 Task: Use the formula "MINA" in spreadsheet "Project portfolio".
Action: Mouse moved to (657, 79)
Screenshot: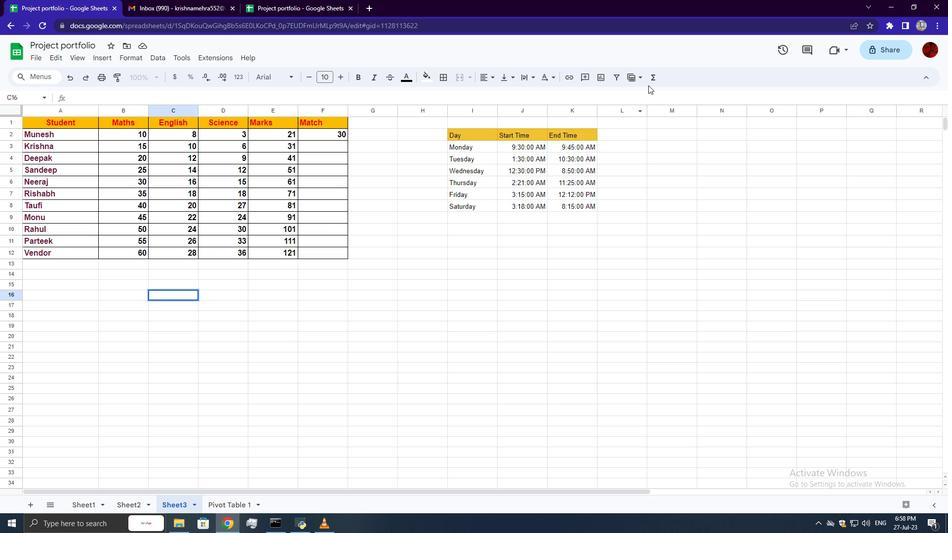 
Action: Mouse pressed left at (657, 79)
Screenshot: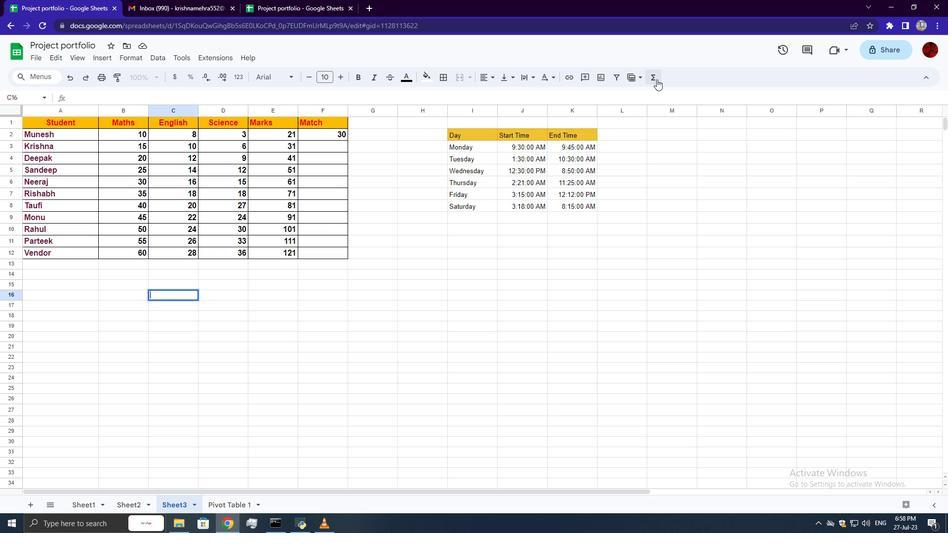 
Action: Mouse moved to (822, 187)
Screenshot: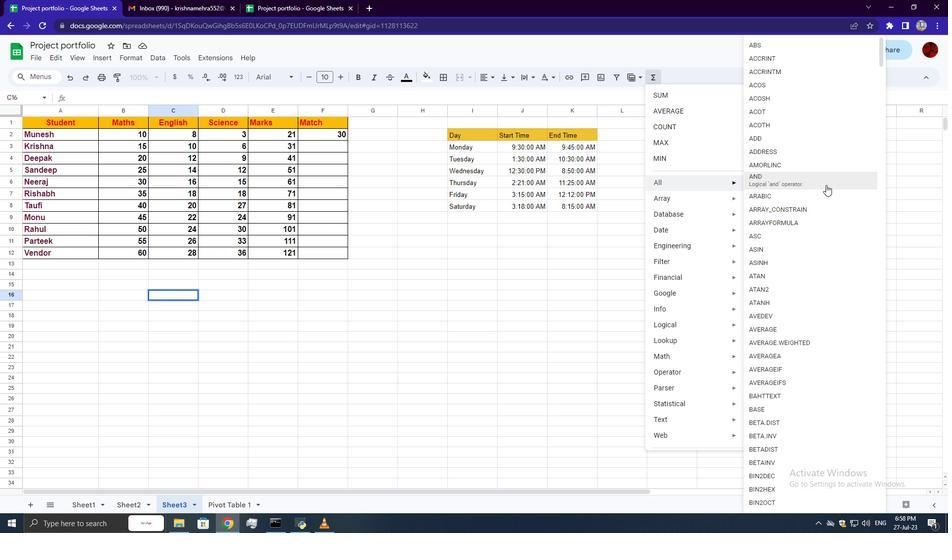
Action: Mouse scrolled (822, 187) with delta (0, 0)
Screenshot: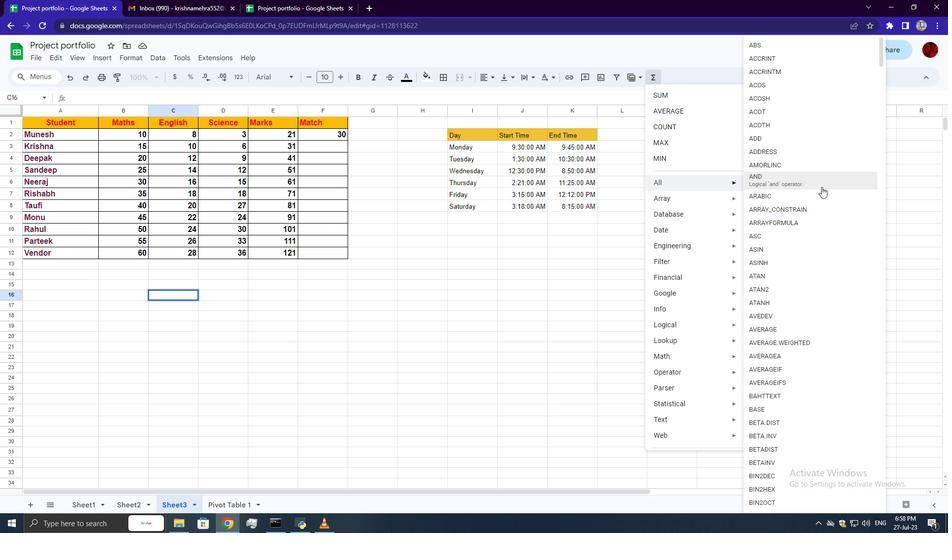 
Action: Mouse scrolled (822, 187) with delta (0, 0)
Screenshot: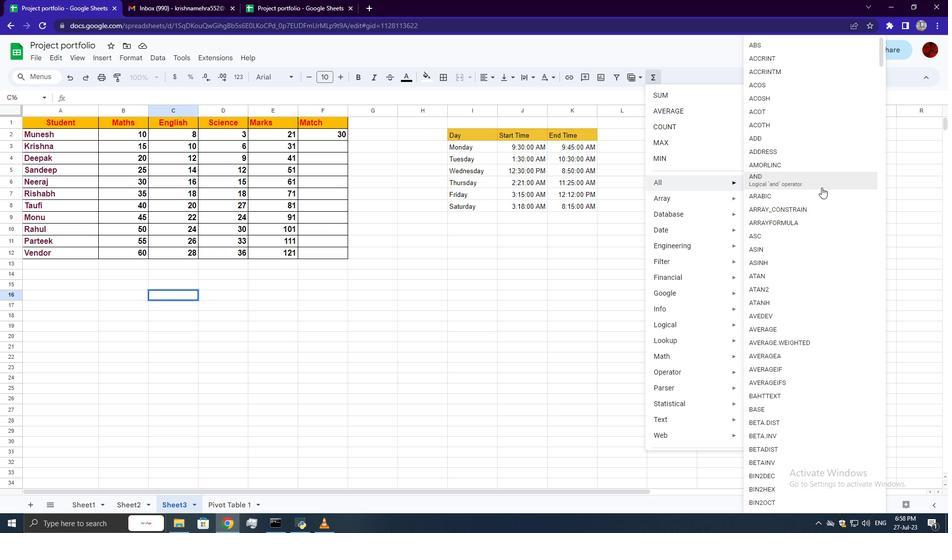 
Action: Mouse scrolled (822, 187) with delta (0, 0)
Screenshot: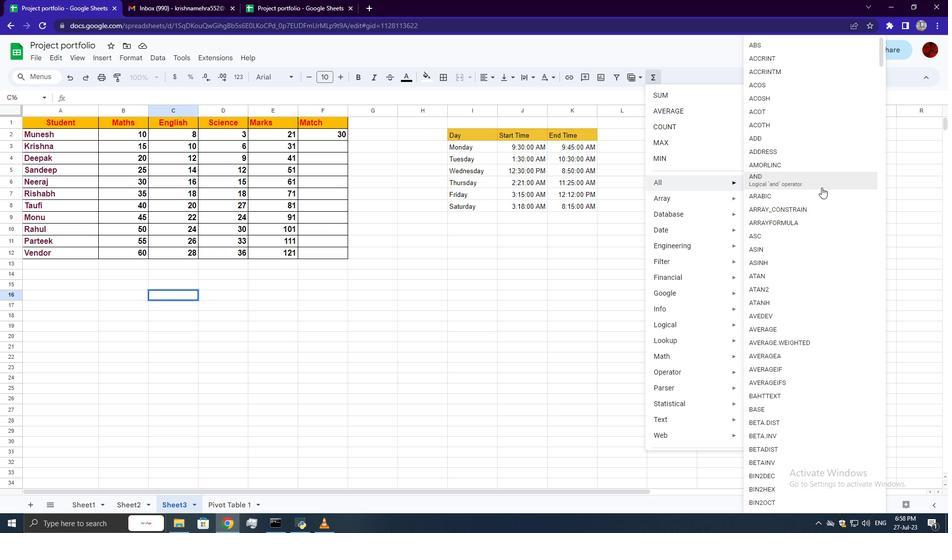 
Action: Mouse scrolled (822, 187) with delta (0, 0)
Screenshot: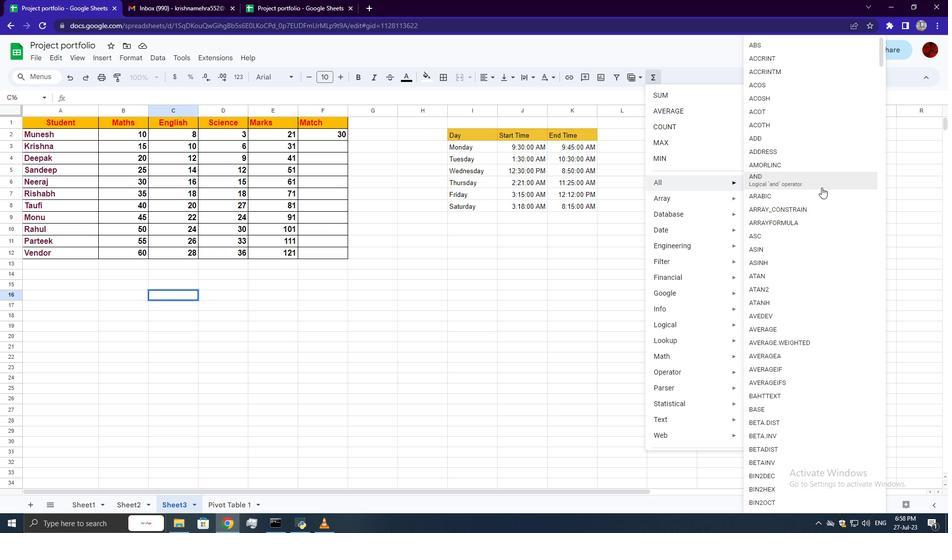 
Action: Mouse scrolled (822, 187) with delta (0, 0)
Screenshot: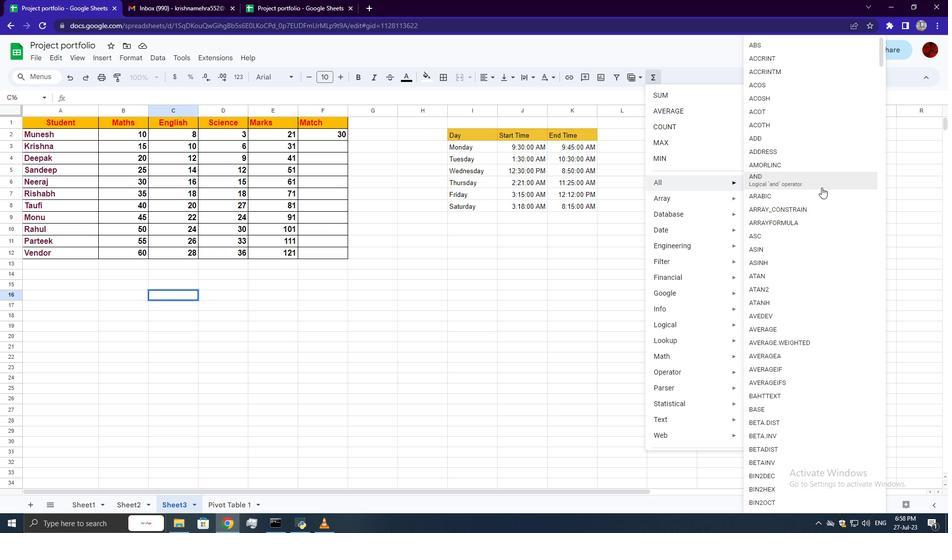 
Action: Mouse scrolled (822, 187) with delta (0, 0)
Screenshot: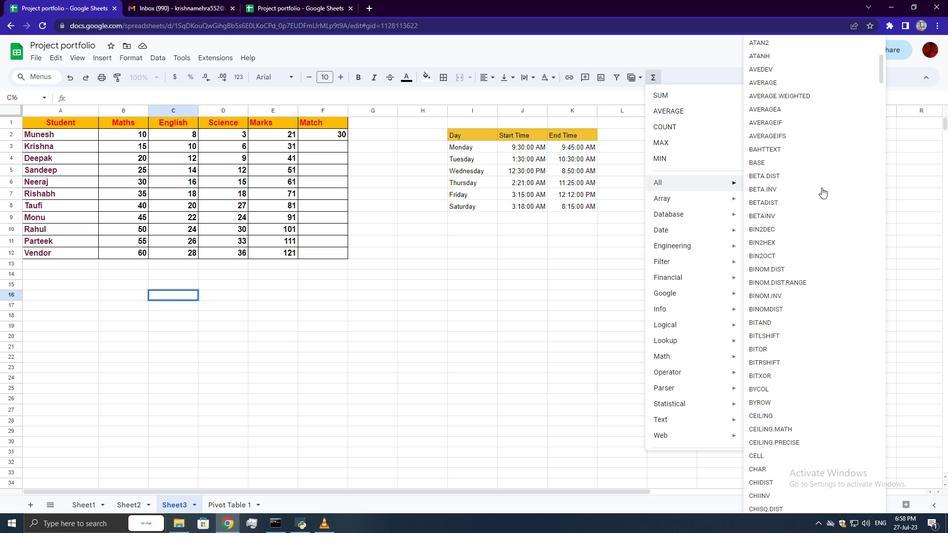 
Action: Mouse scrolled (822, 187) with delta (0, 0)
Screenshot: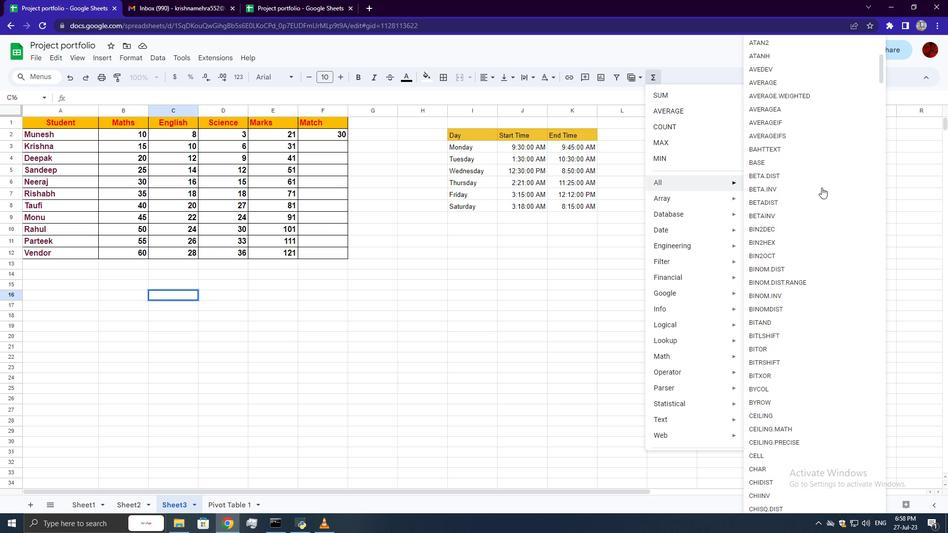 
Action: Mouse scrolled (822, 187) with delta (0, 0)
Screenshot: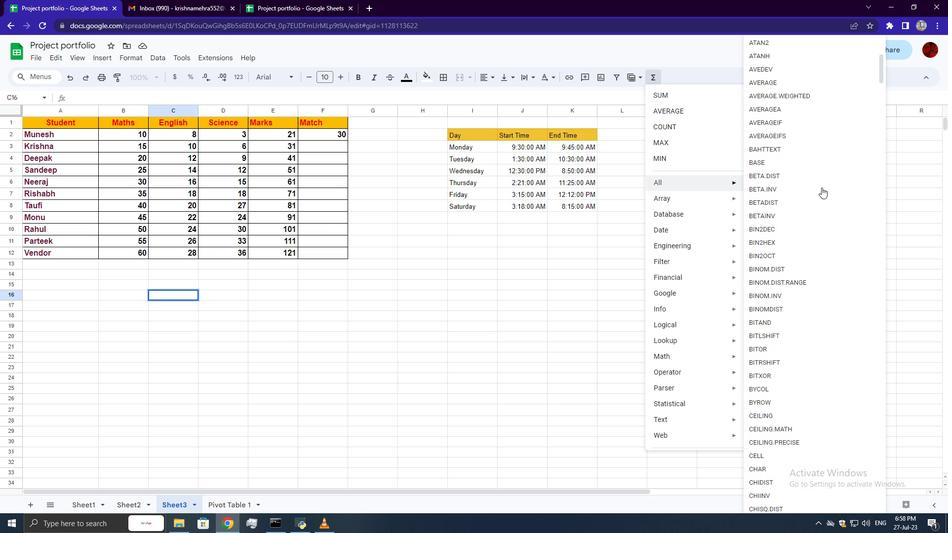 
Action: Mouse scrolled (822, 187) with delta (0, 0)
Screenshot: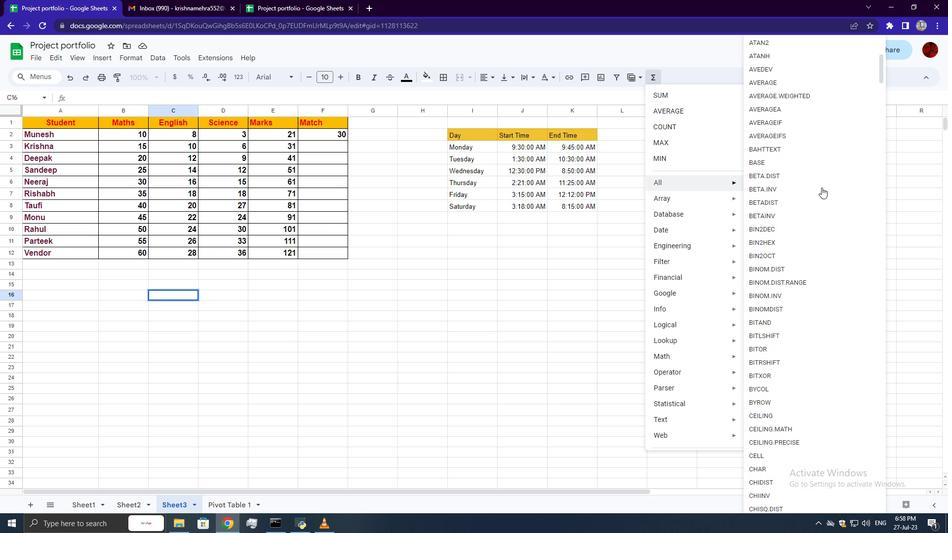 
Action: Mouse scrolled (822, 187) with delta (0, 0)
Screenshot: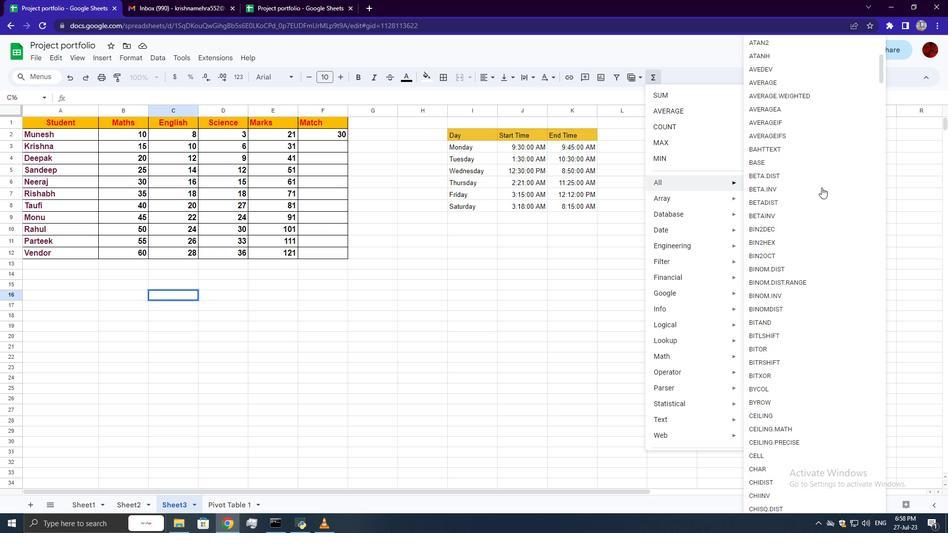 
Action: Mouse scrolled (822, 187) with delta (0, 0)
Screenshot: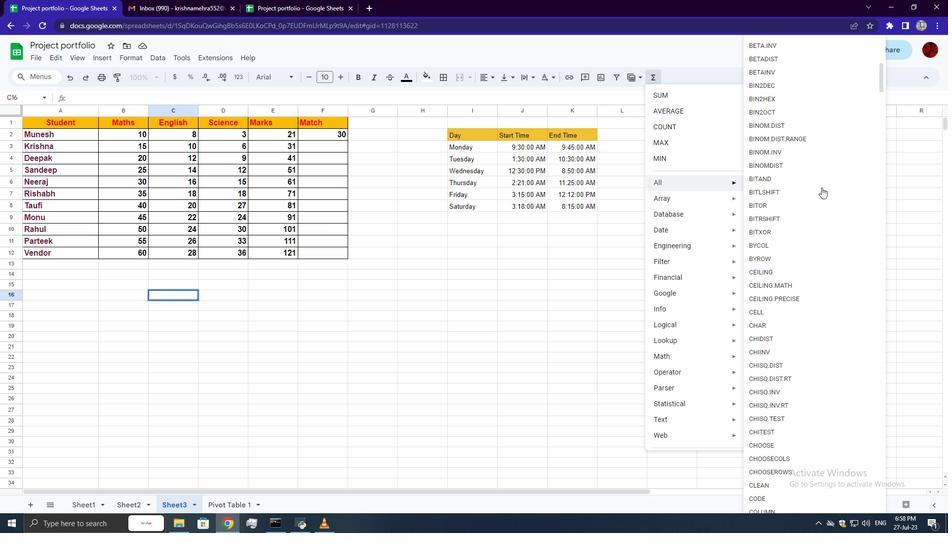
Action: Mouse scrolled (822, 187) with delta (0, 0)
Screenshot: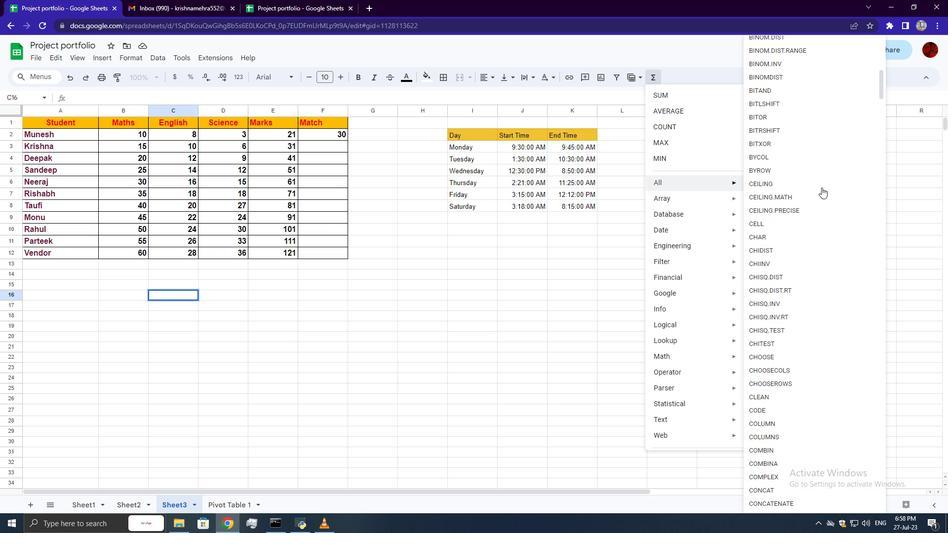 
Action: Mouse scrolled (822, 187) with delta (0, 0)
Screenshot: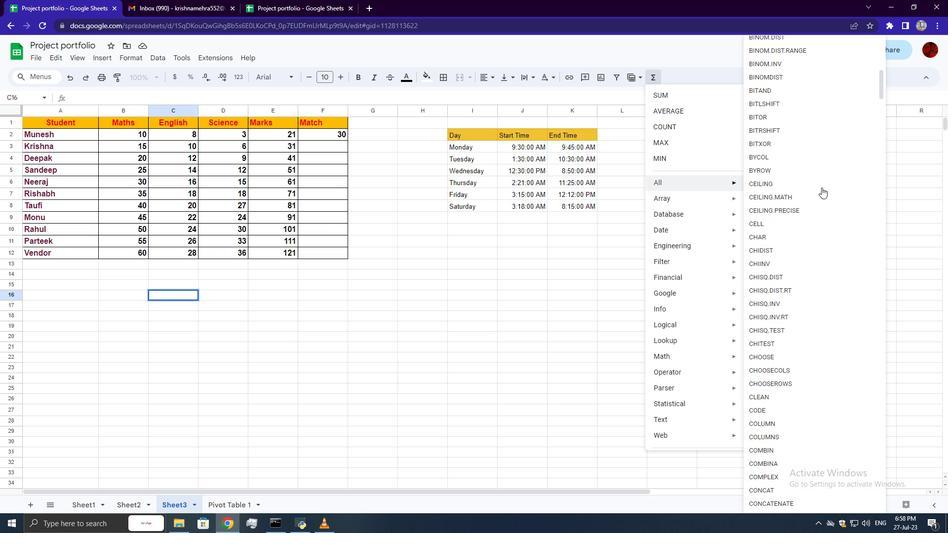 
Action: Mouse scrolled (822, 187) with delta (0, 0)
Screenshot: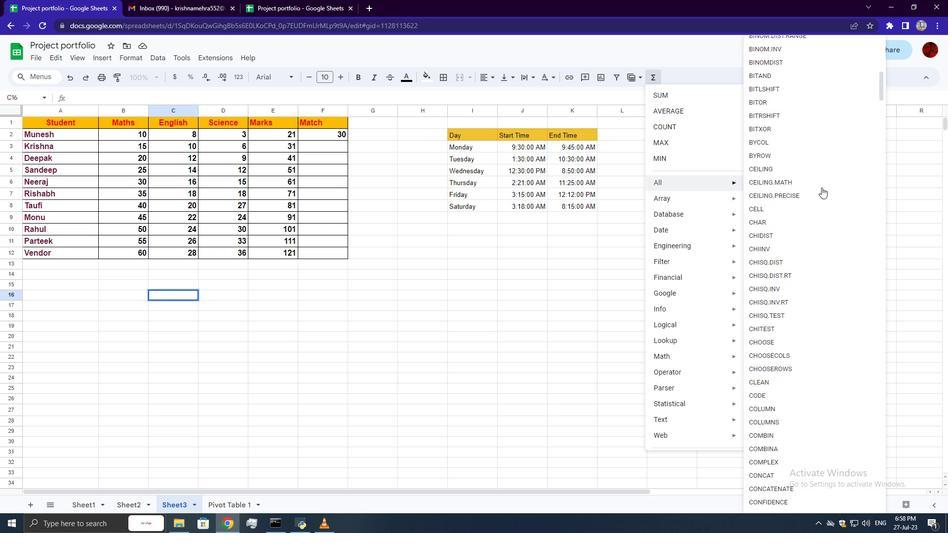 
Action: Mouse scrolled (822, 187) with delta (0, 0)
Screenshot: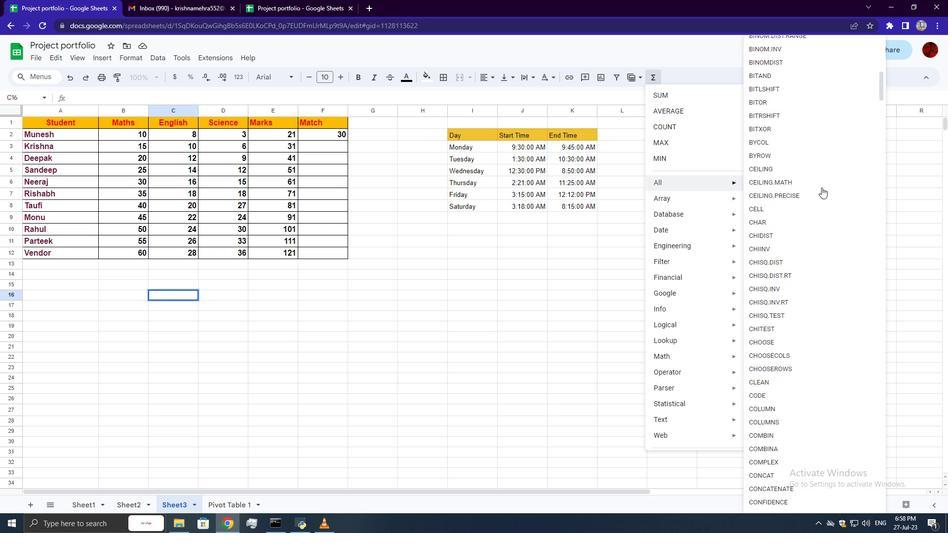 
Action: Mouse scrolled (822, 187) with delta (0, 0)
Screenshot: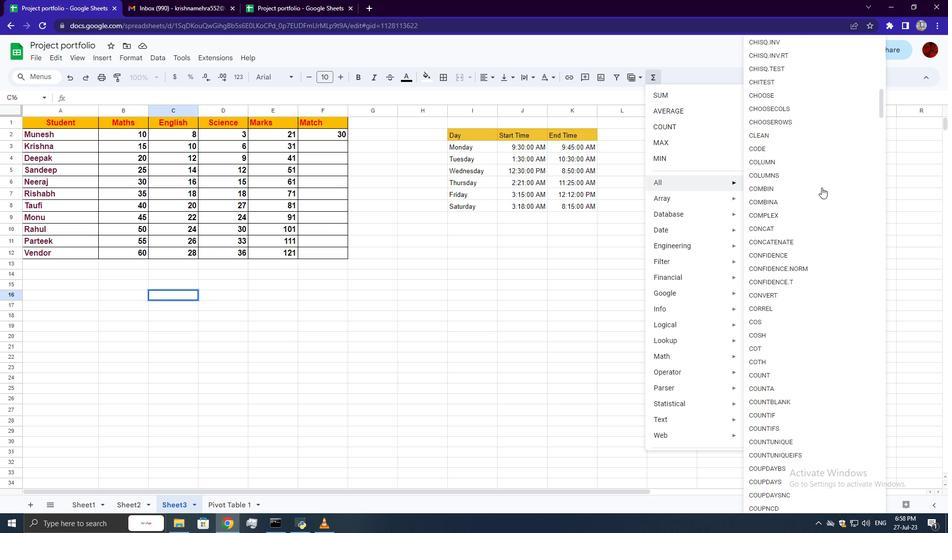 
Action: Mouse scrolled (822, 187) with delta (0, 0)
Screenshot: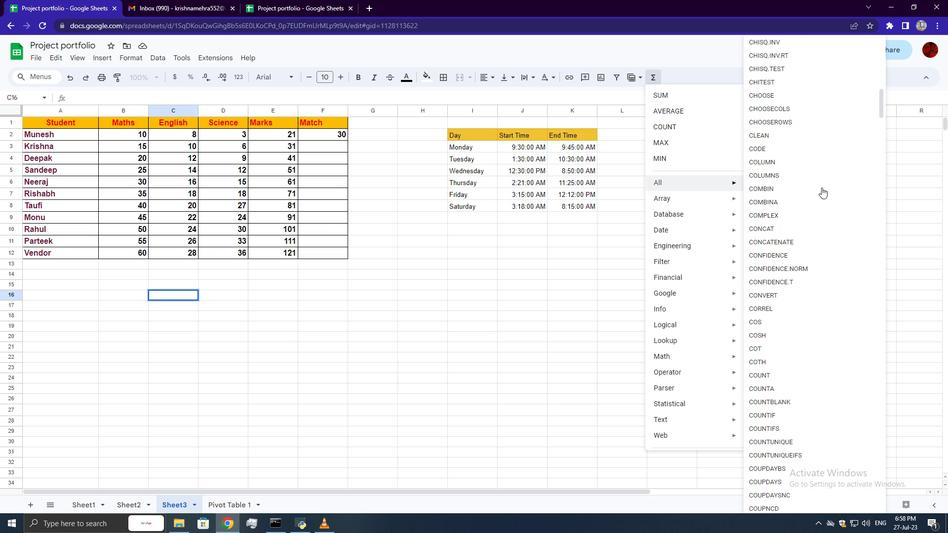 
Action: Mouse scrolled (822, 187) with delta (0, 0)
Screenshot: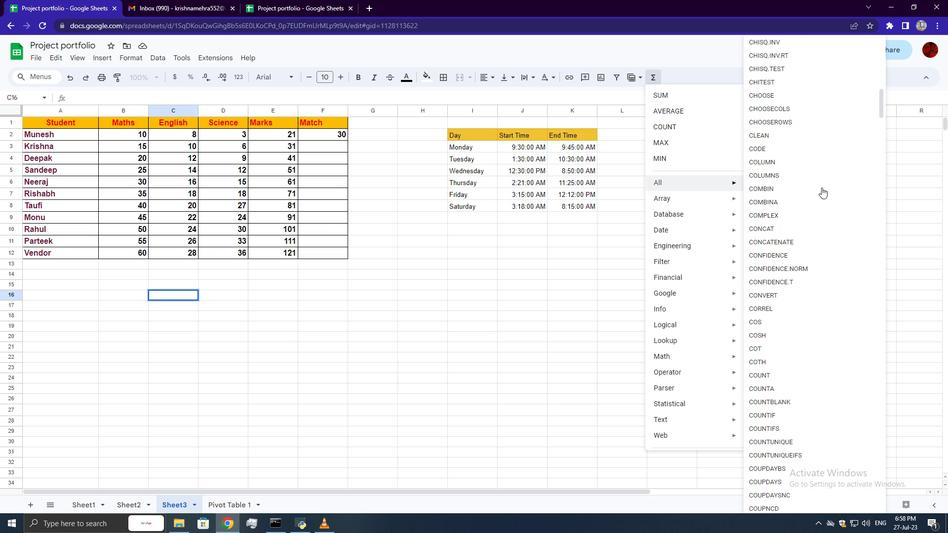 
Action: Mouse scrolled (822, 187) with delta (0, 0)
Screenshot: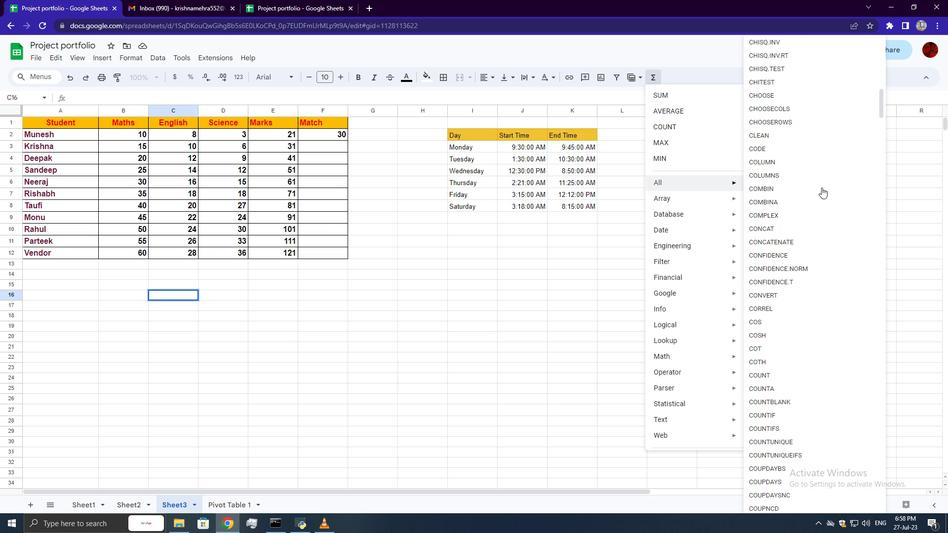 
Action: Mouse scrolled (822, 187) with delta (0, 0)
Screenshot: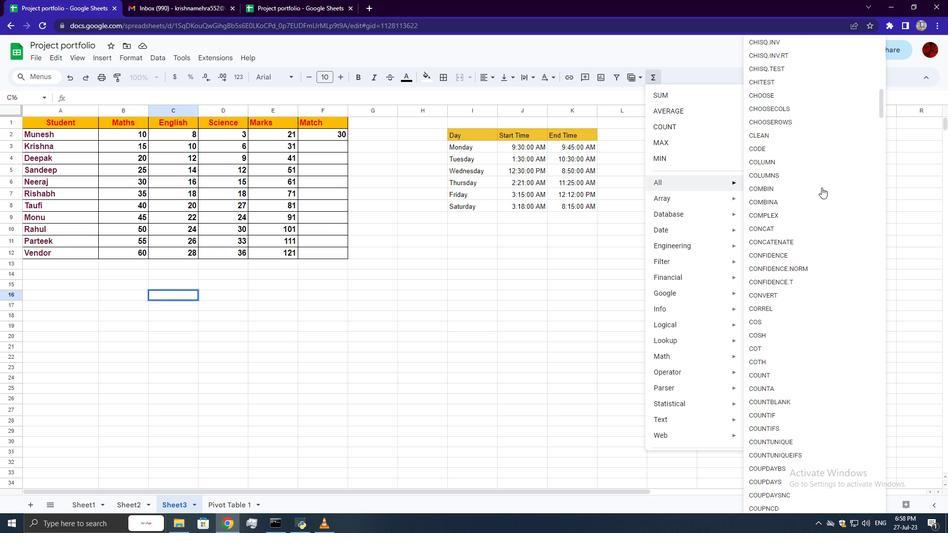 
Action: Mouse scrolled (822, 187) with delta (0, 0)
Screenshot: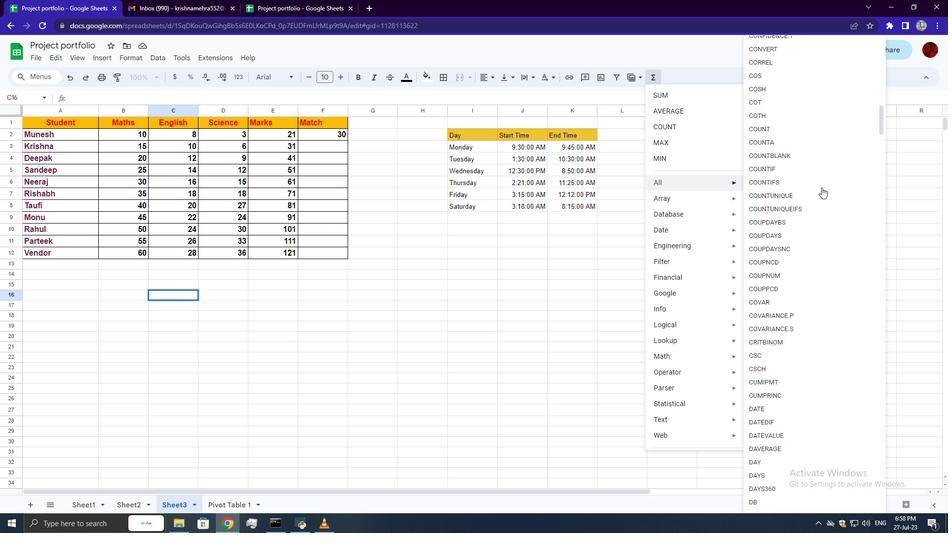 
Action: Mouse scrolled (822, 187) with delta (0, 0)
Screenshot: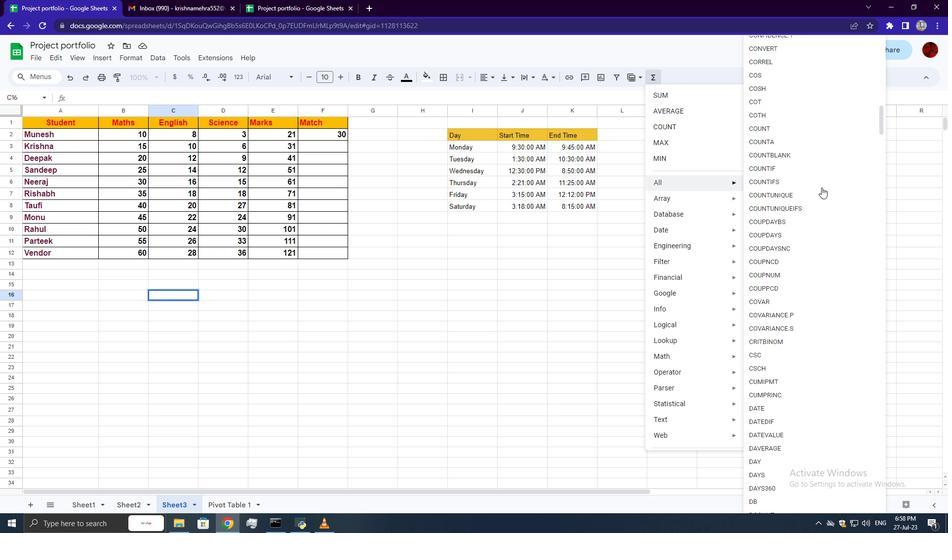 
Action: Mouse scrolled (822, 187) with delta (0, 0)
Screenshot: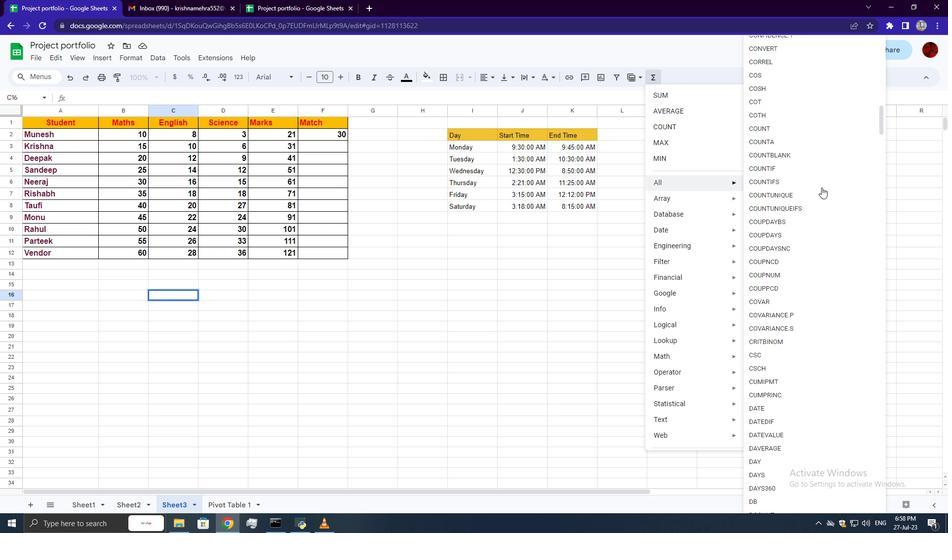 
Action: Mouse scrolled (822, 187) with delta (0, 0)
Screenshot: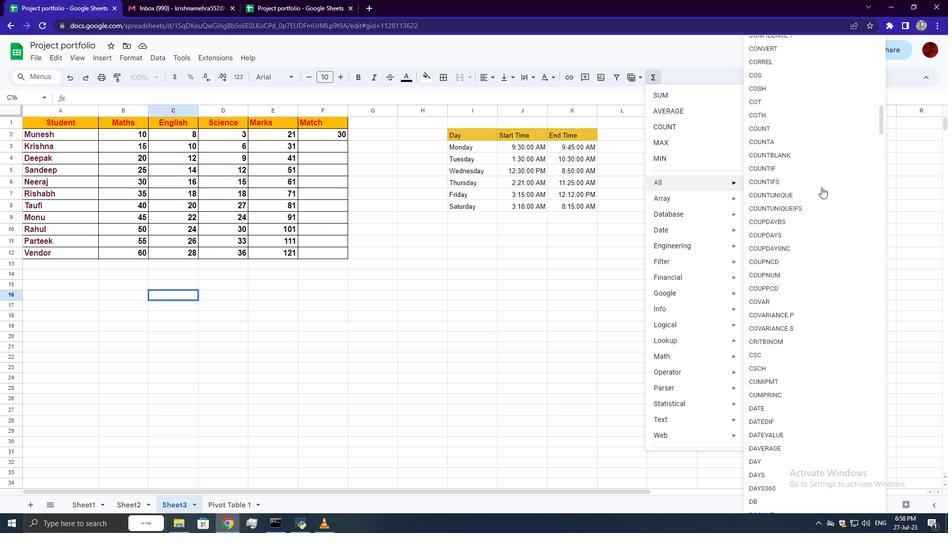 
Action: Mouse scrolled (822, 187) with delta (0, 0)
Screenshot: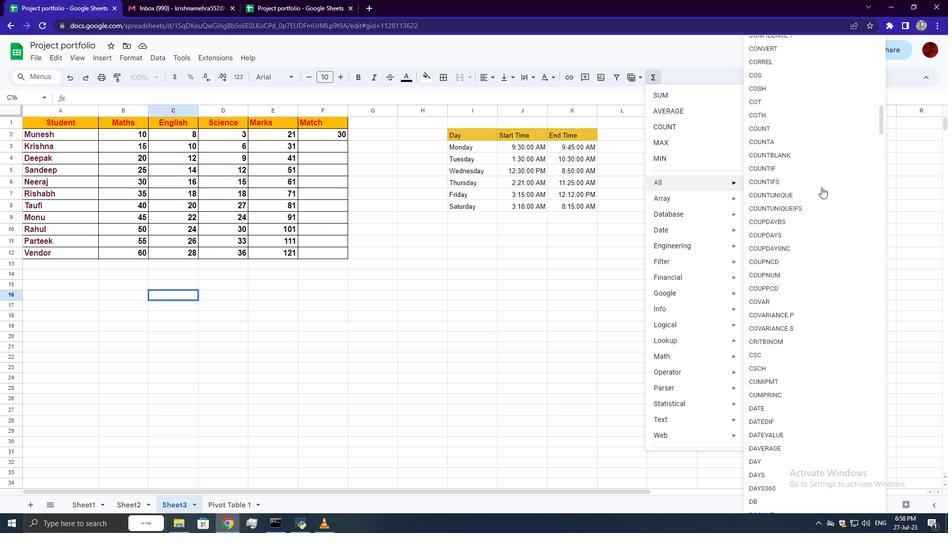 
Action: Mouse scrolled (822, 187) with delta (0, 0)
Screenshot: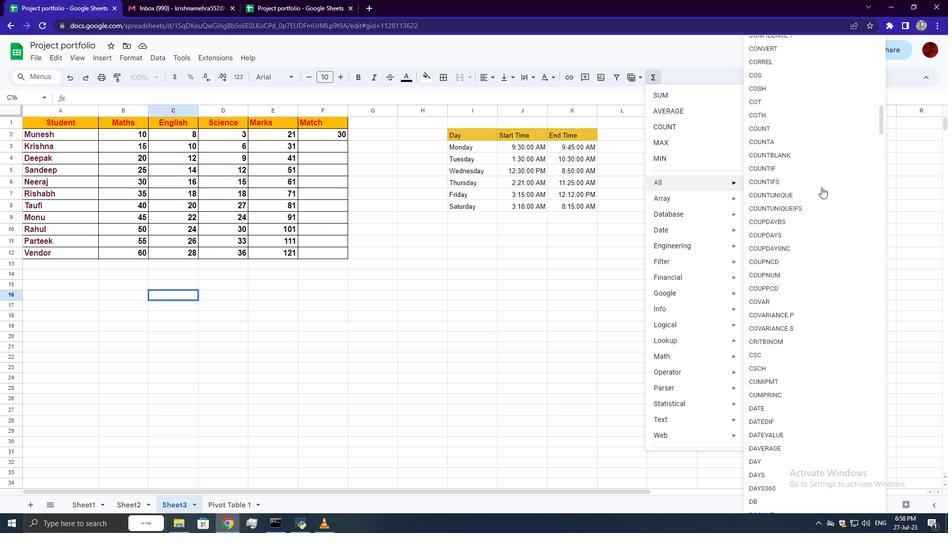 
Action: Mouse scrolled (822, 187) with delta (0, 0)
Screenshot: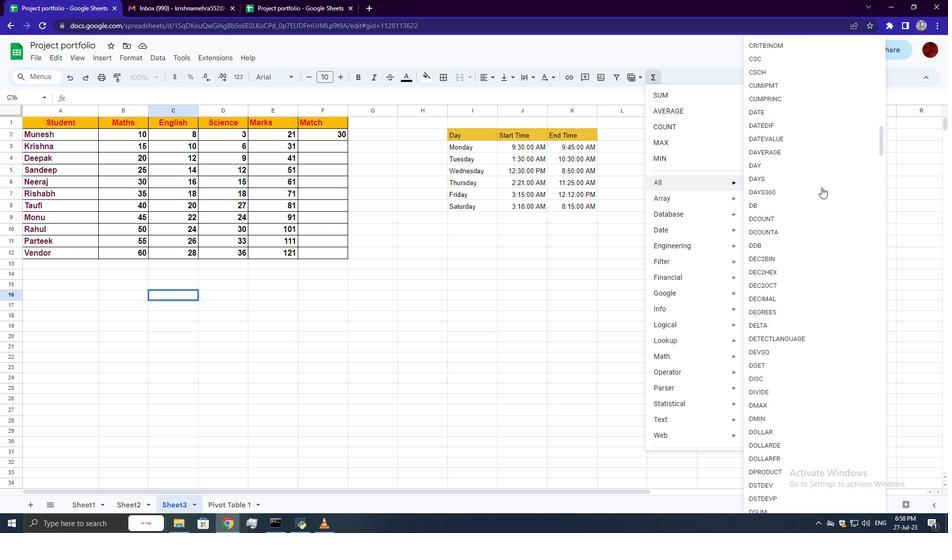 
Action: Mouse scrolled (822, 187) with delta (0, 0)
Screenshot: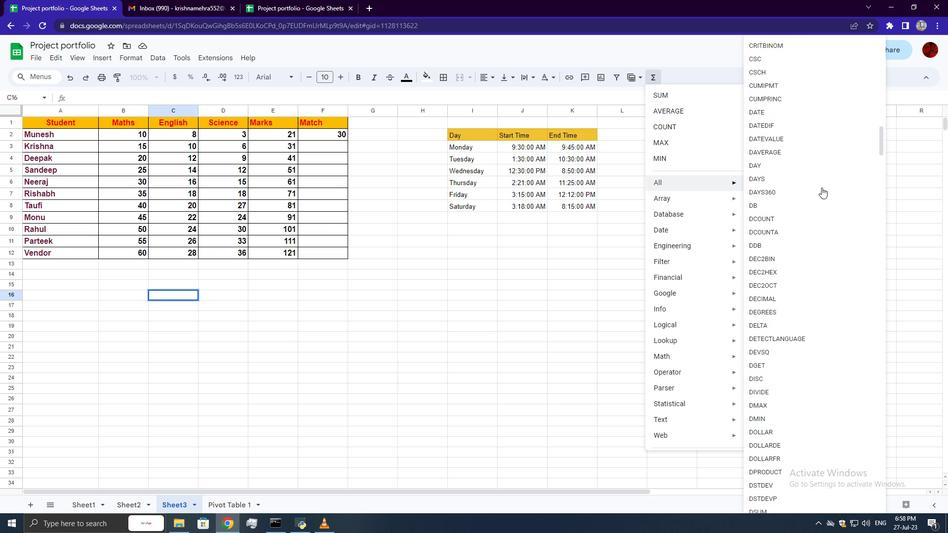 
Action: Mouse scrolled (822, 187) with delta (0, 0)
Screenshot: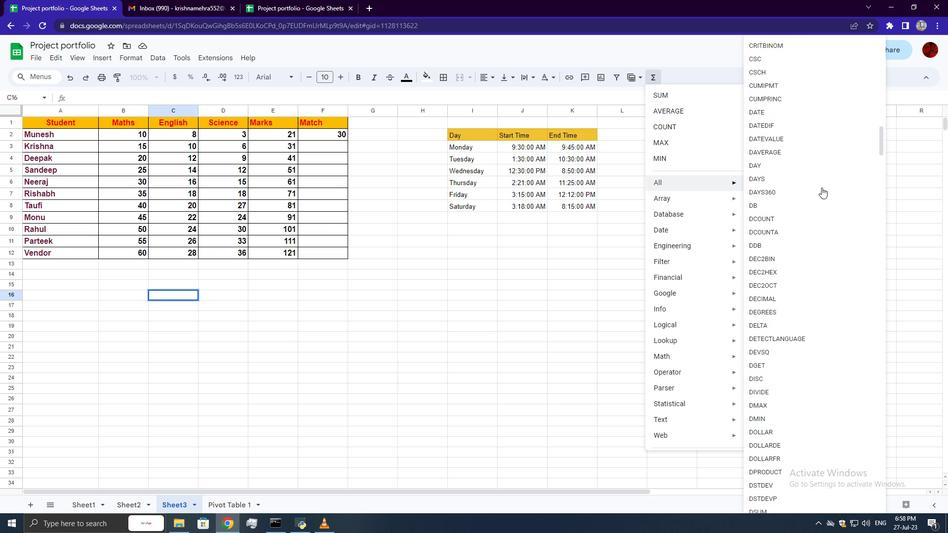 
Action: Mouse scrolled (822, 187) with delta (0, 0)
Screenshot: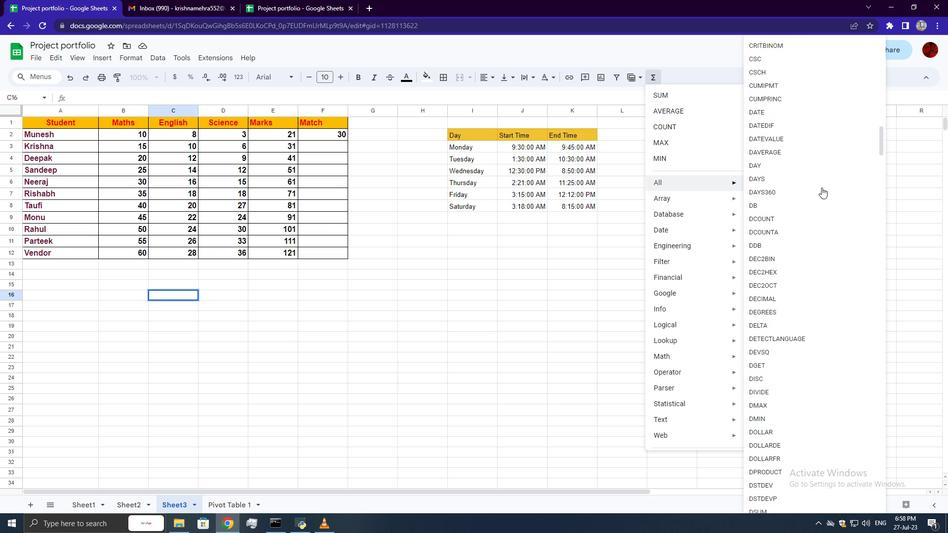 
Action: Mouse scrolled (822, 187) with delta (0, 0)
Screenshot: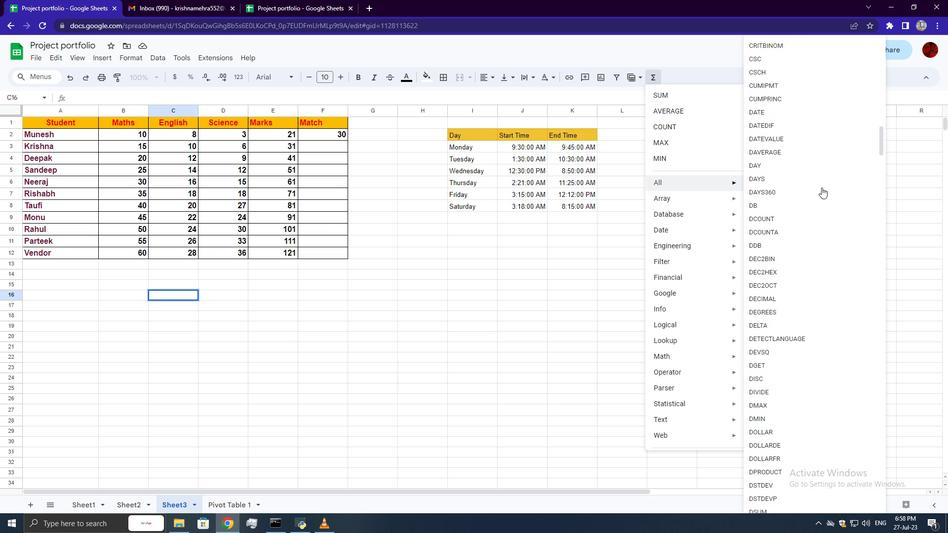 
Action: Mouse scrolled (822, 187) with delta (0, 0)
Screenshot: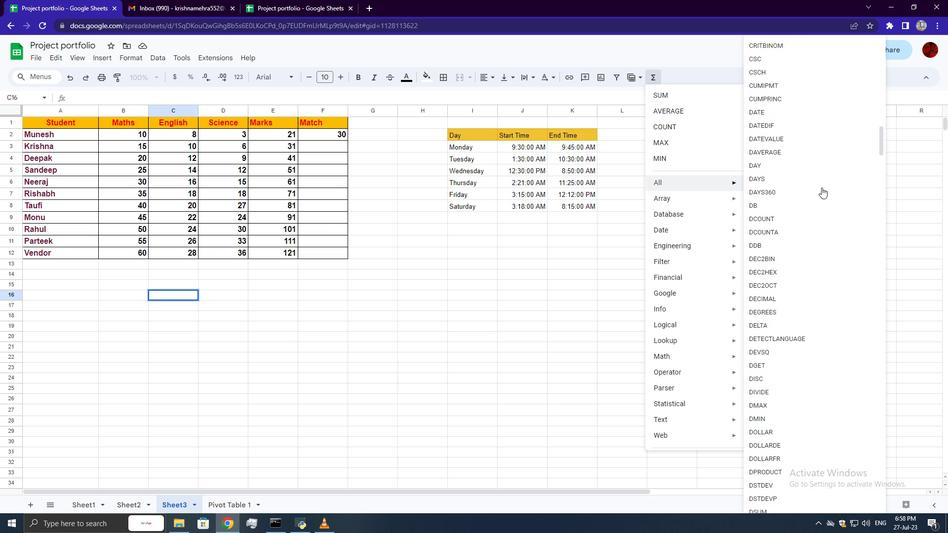 
Action: Mouse scrolled (822, 187) with delta (0, 0)
Screenshot: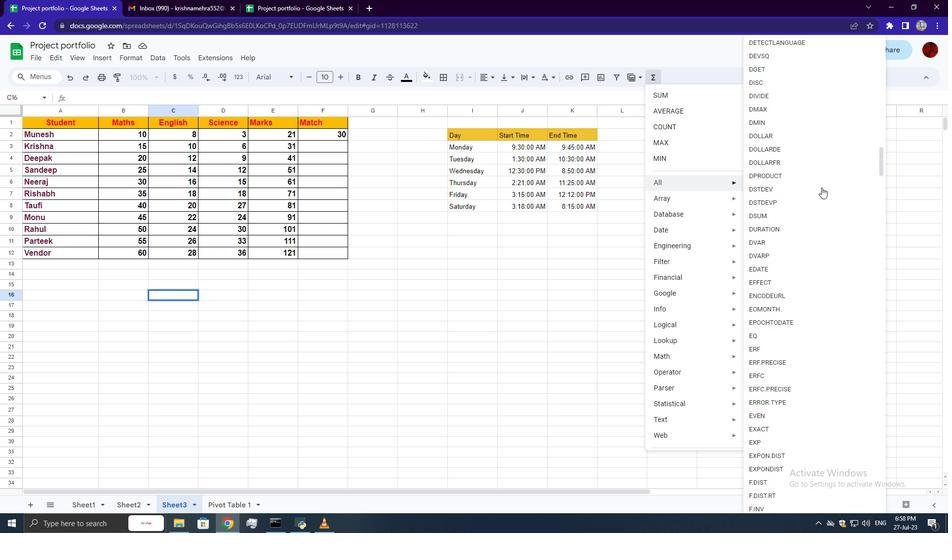 
Action: Mouse scrolled (822, 187) with delta (0, 0)
Screenshot: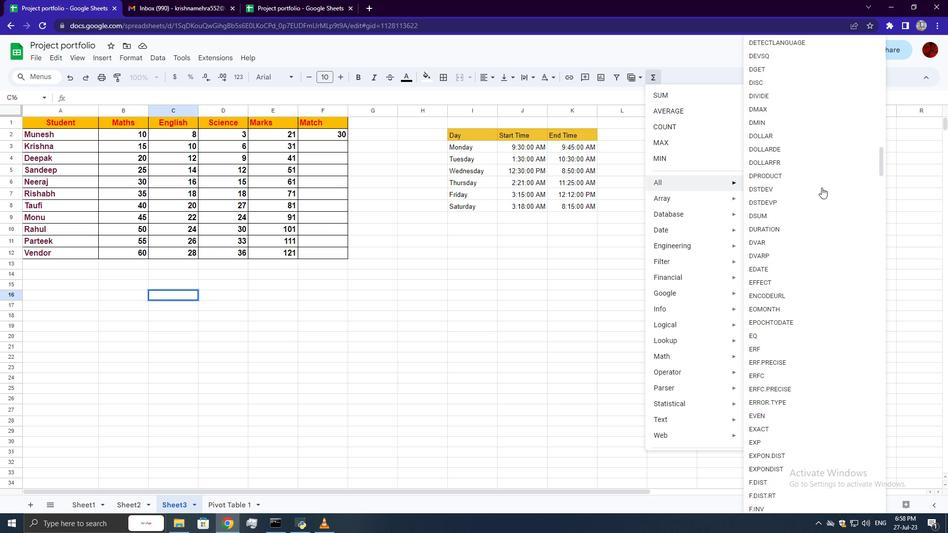 
Action: Mouse scrolled (822, 187) with delta (0, 0)
Screenshot: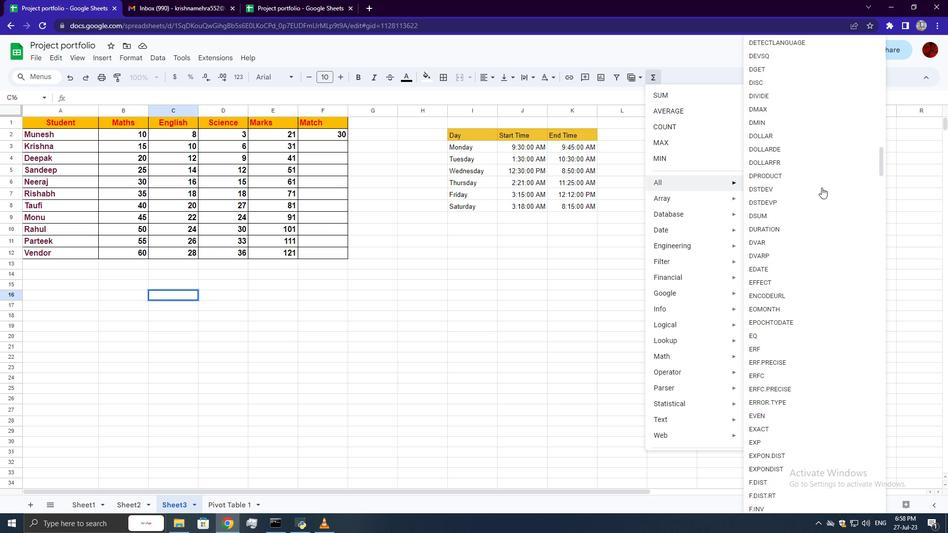 
Action: Mouse scrolled (822, 187) with delta (0, 0)
Screenshot: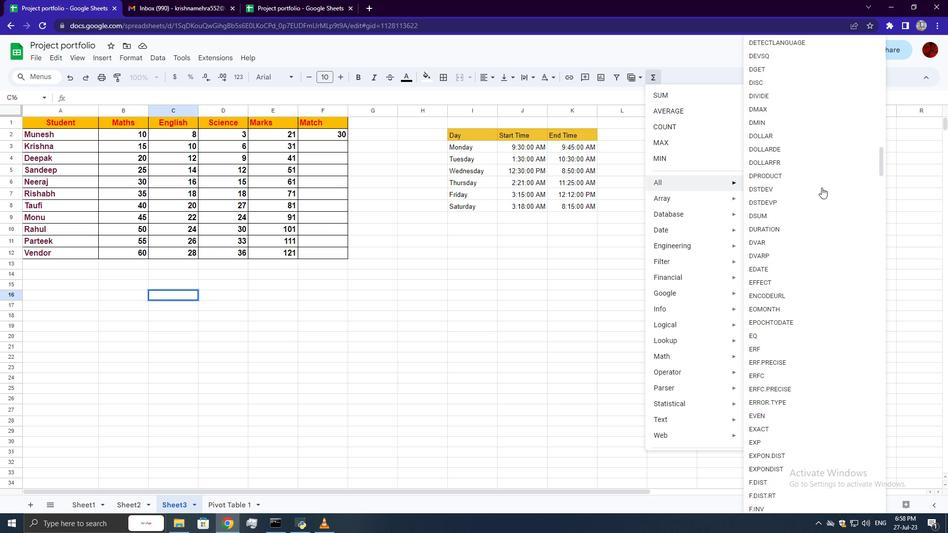 
Action: Mouse scrolled (822, 187) with delta (0, 0)
Screenshot: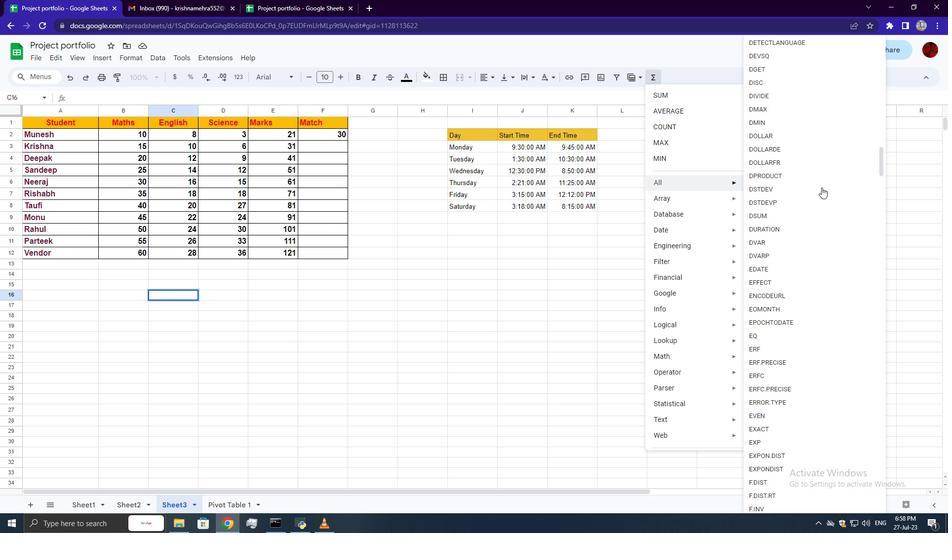 
Action: Mouse scrolled (822, 187) with delta (0, 0)
Screenshot: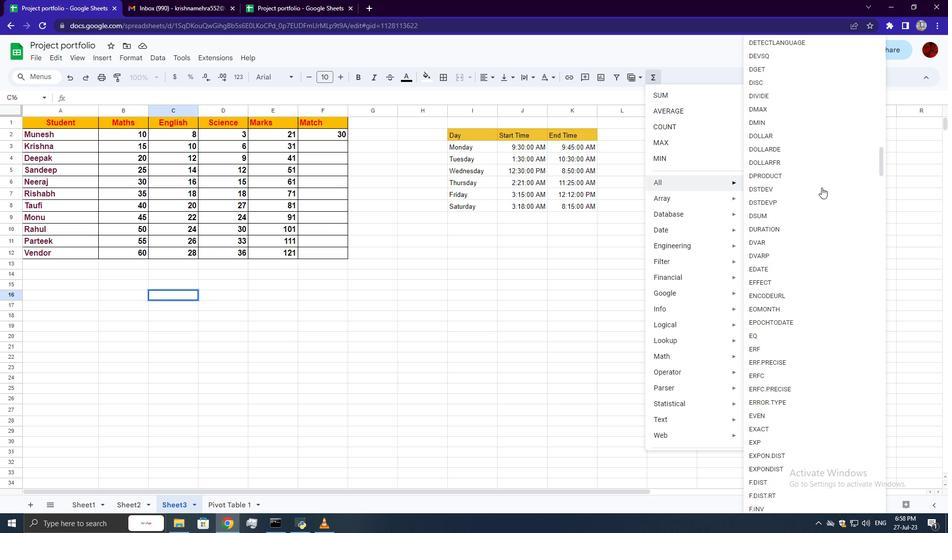 
Action: Mouse scrolled (822, 187) with delta (0, 0)
Screenshot: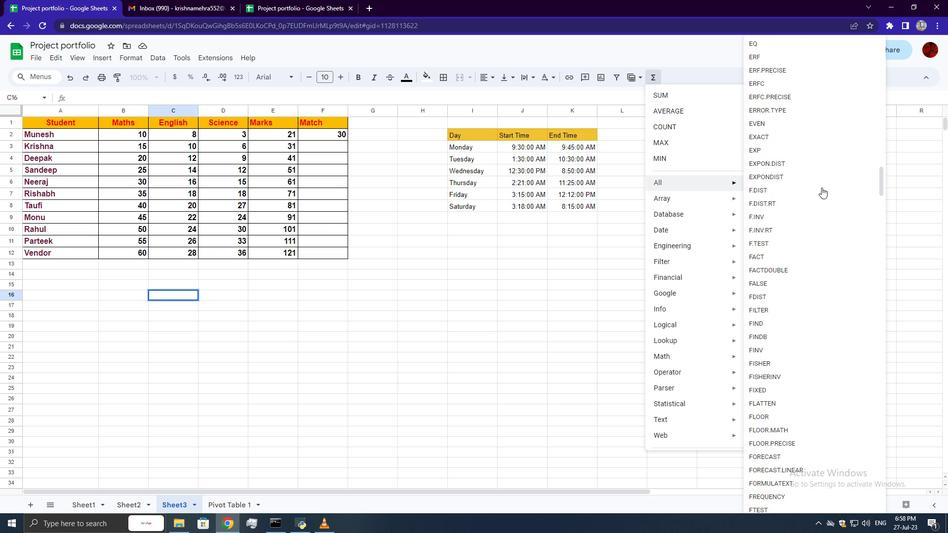 
Action: Mouse scrolled (822, 187) with delta (0, 0)
Screenshot: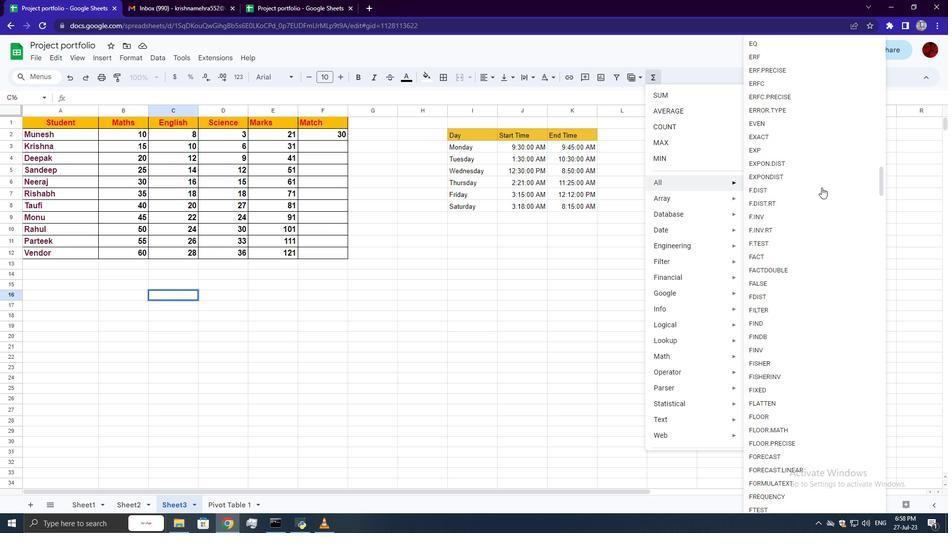 
Action: Mouse scrolled (822, 187) with delta (0, 0)
Screenshot: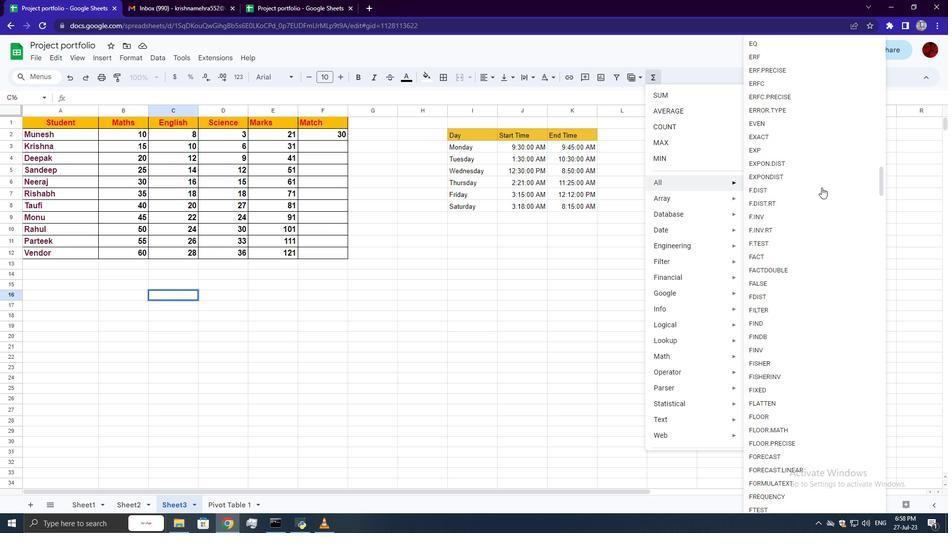 
Action: Mouse scrolled (822, 187) with delta (0, 0)
Screenshot: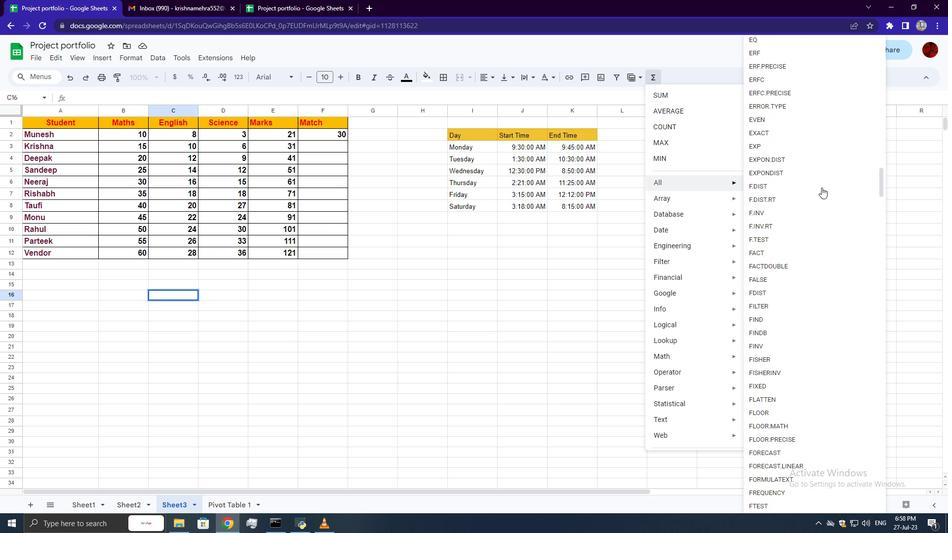 
Action: Mouse scrolled (822, 187) with delta (0, 0)
Screenshot: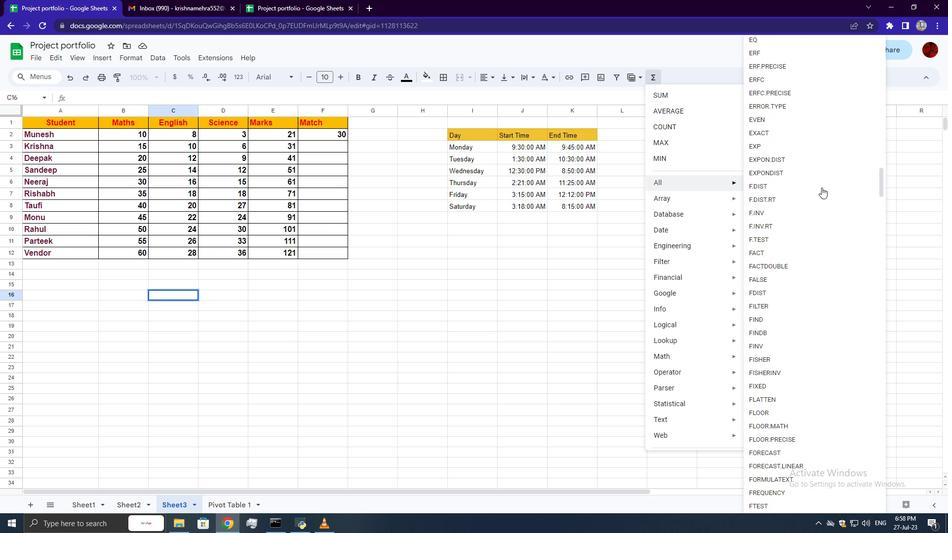 
Action: Mouse scrolled (822, 187) with delta (0, 0)
Screenshot: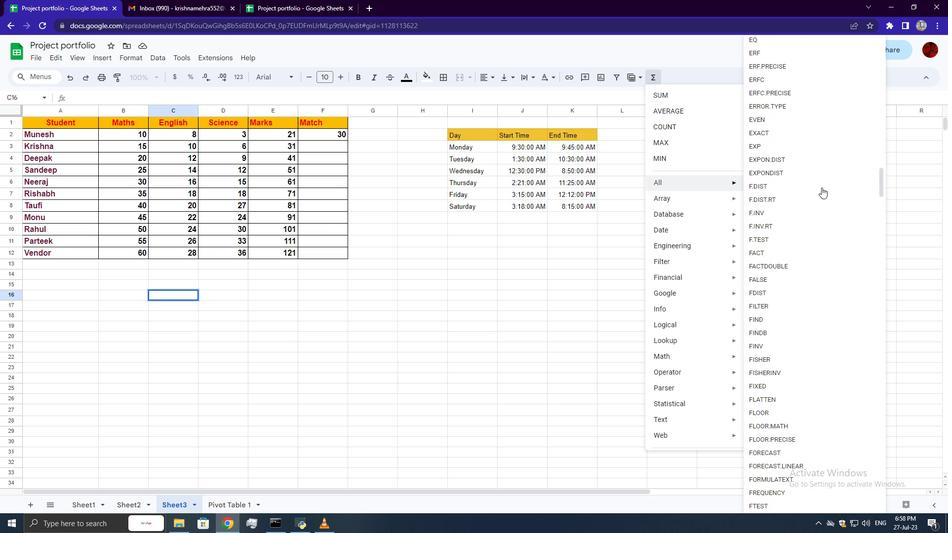 
Action: Mouse scrolled (822, 188) with delta (0, 0)
Screenshot: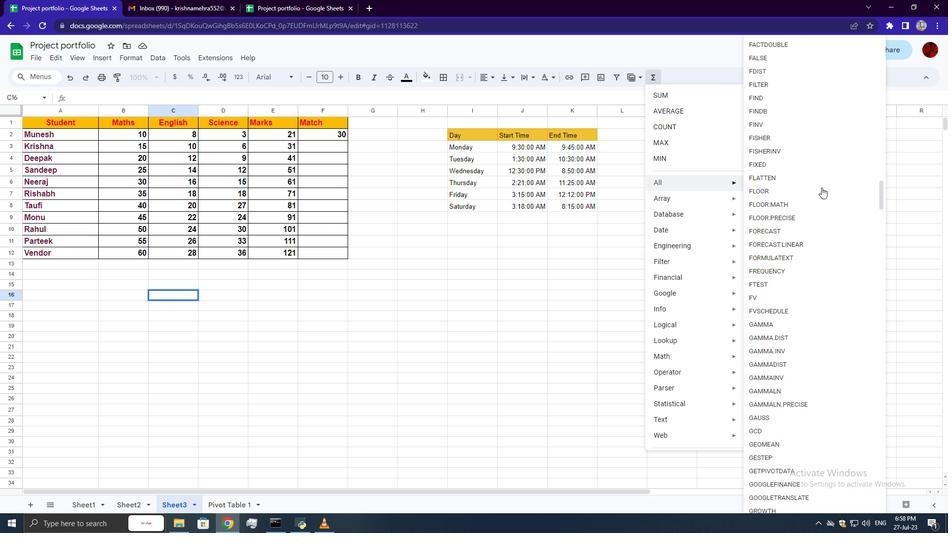 
Action: Mouse scrolled (822, 187) with delta (0, 0)
Screenshot: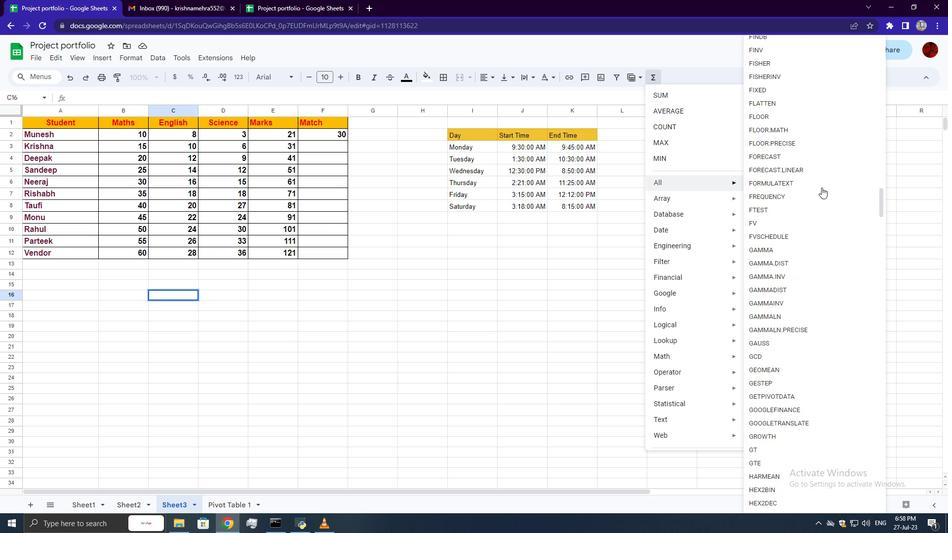 
Action: Mouse scrolled (822, 187) with delta (0, 0)
Screenshot: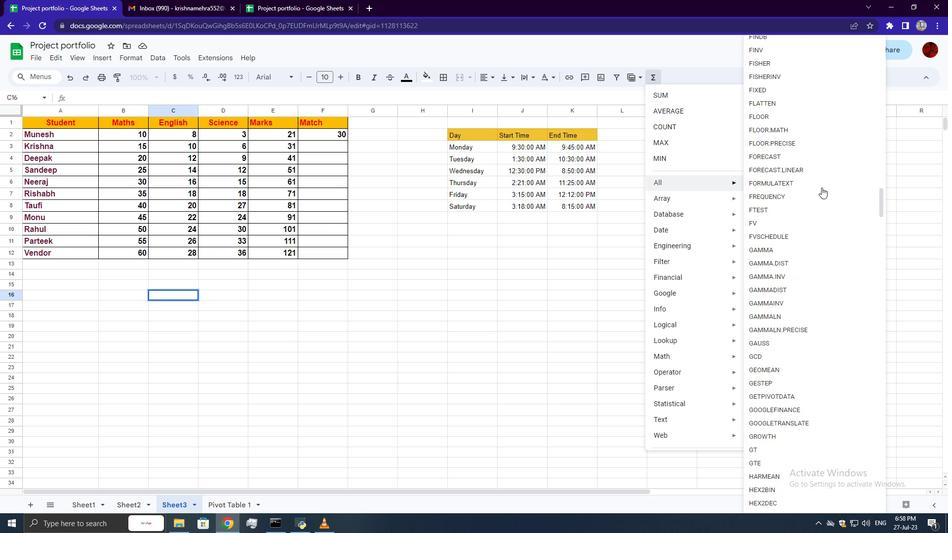 
Action: Mouse scrolled (822, 187) with delta (0, 0)
Screenshot: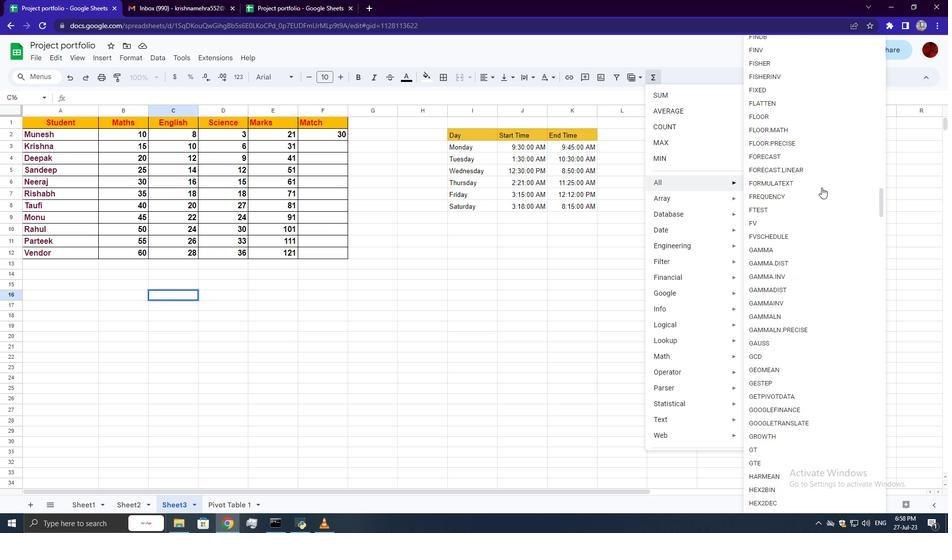 
Action: Mouse scrolled (822, 187) with delta (0, 0)
Screenshot: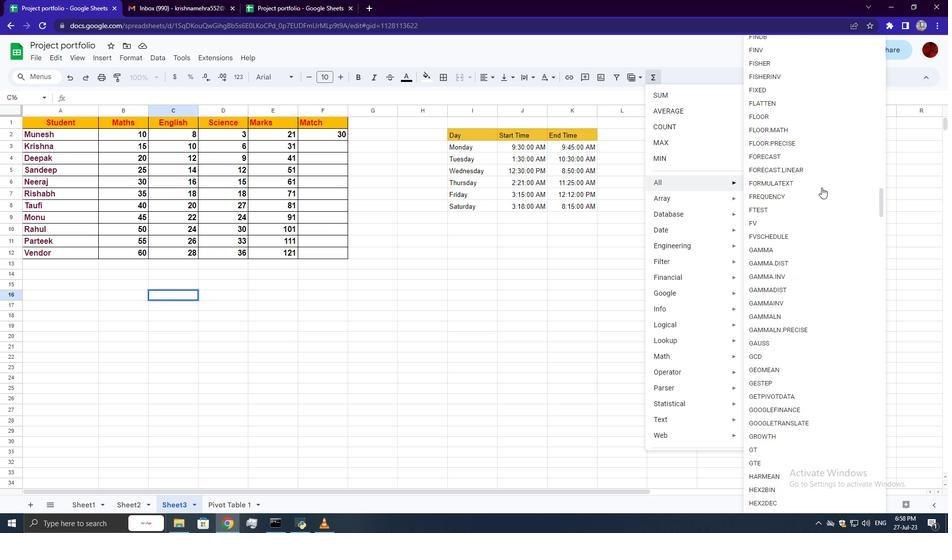 
Action: Mouse scrolled (822, 187) with delta (0, 0)
Screenshot: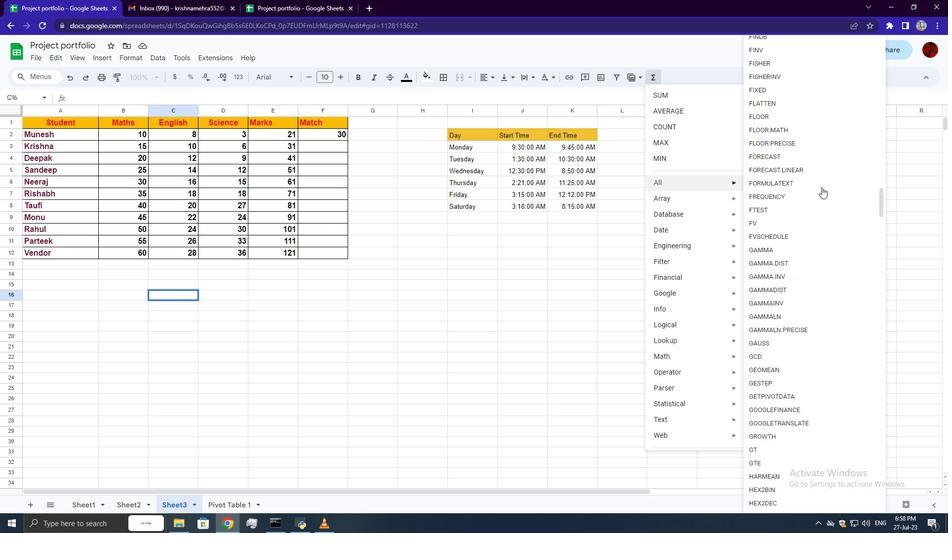 
Action: Mouse scrolled (822, 187) with delta (0, 0)
Screenshot: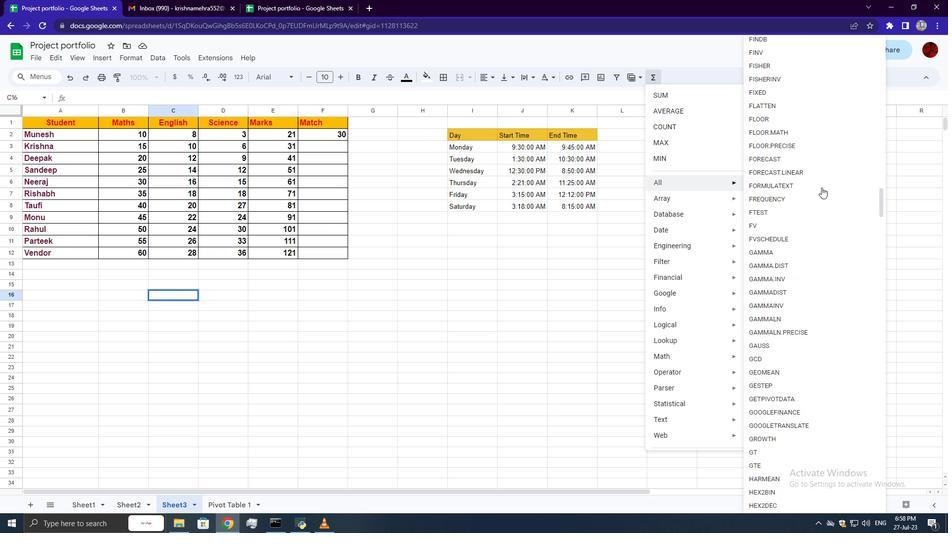 
Action: Mouse scrolled (822, 187) with delta (0, 0)
Screenshot: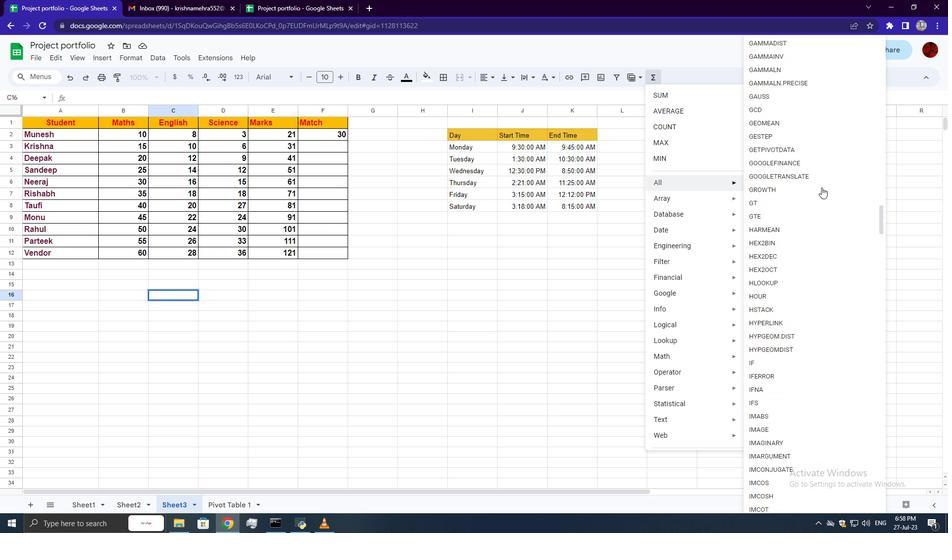 
Action: Mouse scrolled (822, 187) with delta (0, 0)
Screenshot: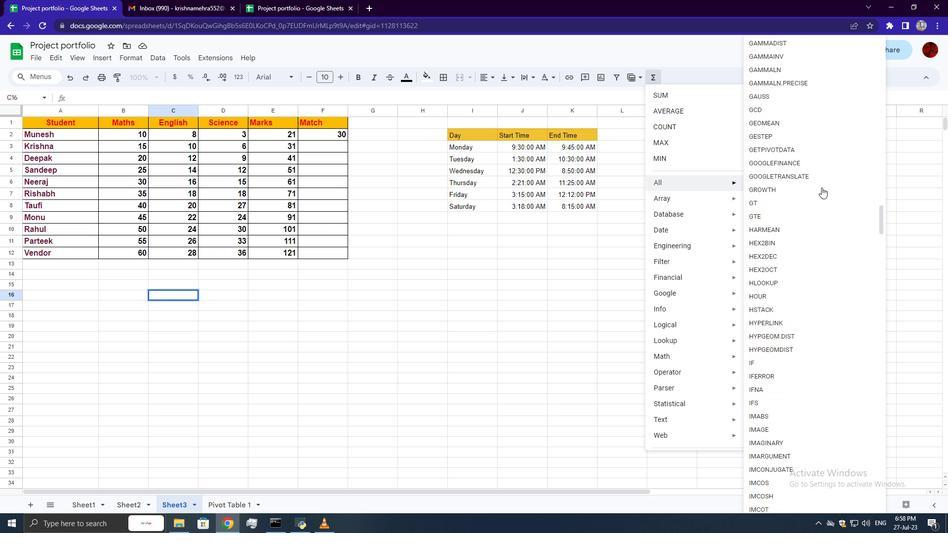 
Action: Mouse scrolled (822, 187) with delta (0, 0)
Screenshot: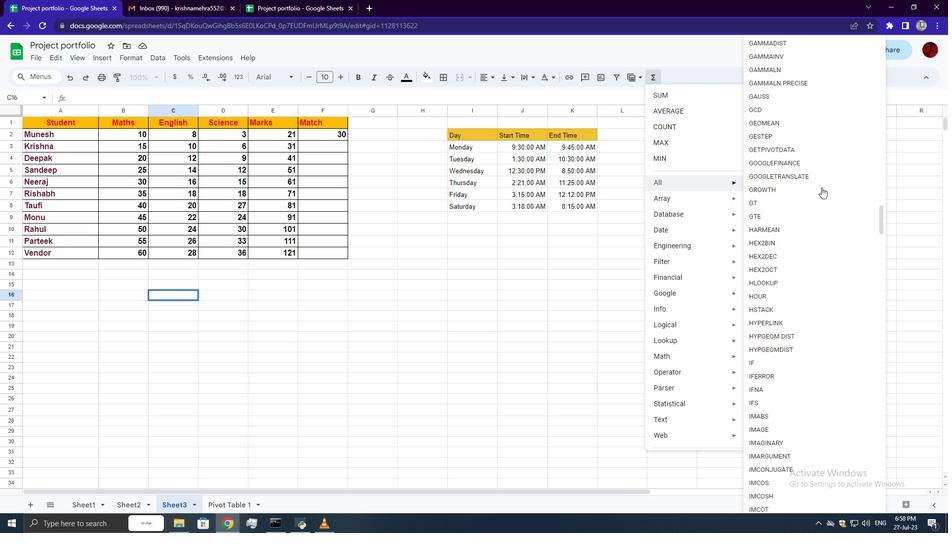 
Action: Mouse scrolled (822, 187) with delta (0, 0)
Screenshot: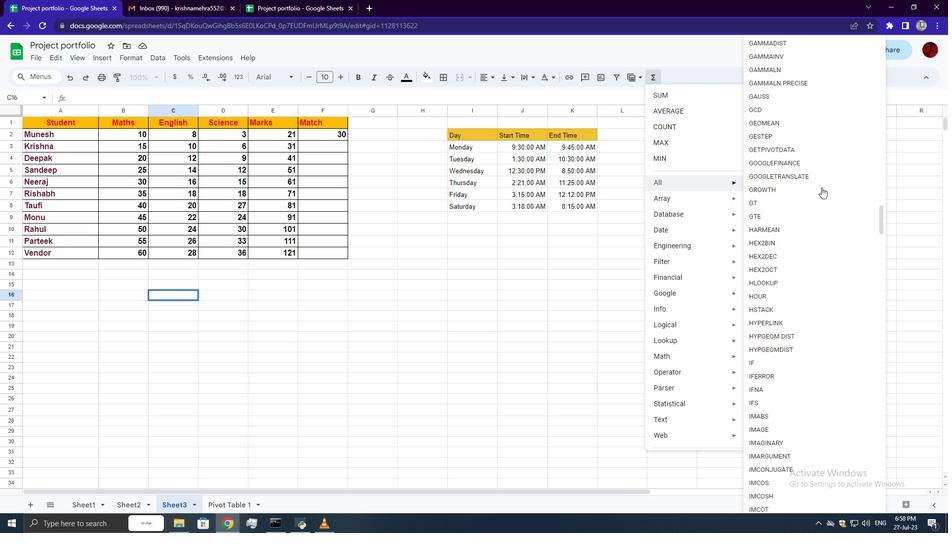 
Action: Mouse scrolled (822, 187) with delta (0, 0)
Screenshot: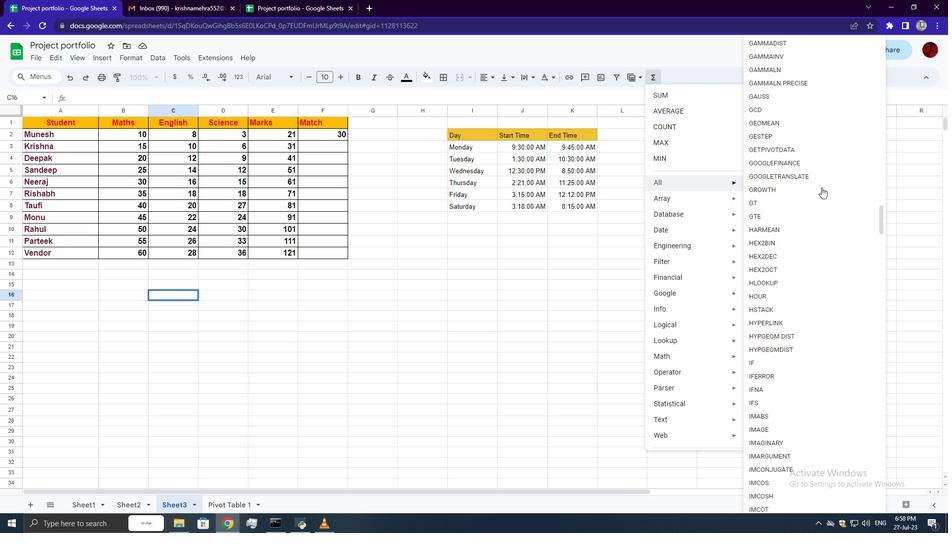 
Action: Mouse scrolled (822, 187) with delta (0, 0)
Screenshot: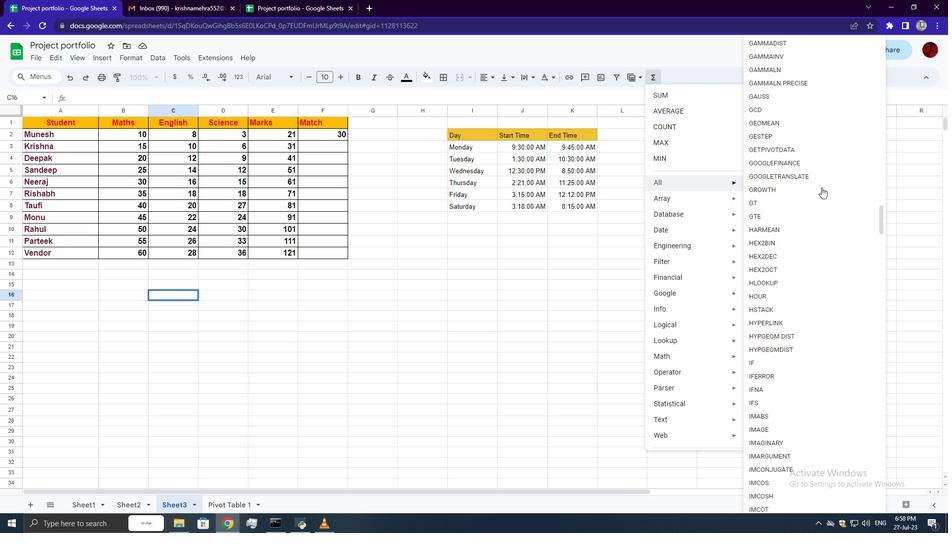 
Action: Mouse scrolled (822, 187) with delta (0, 0)
Screenshot: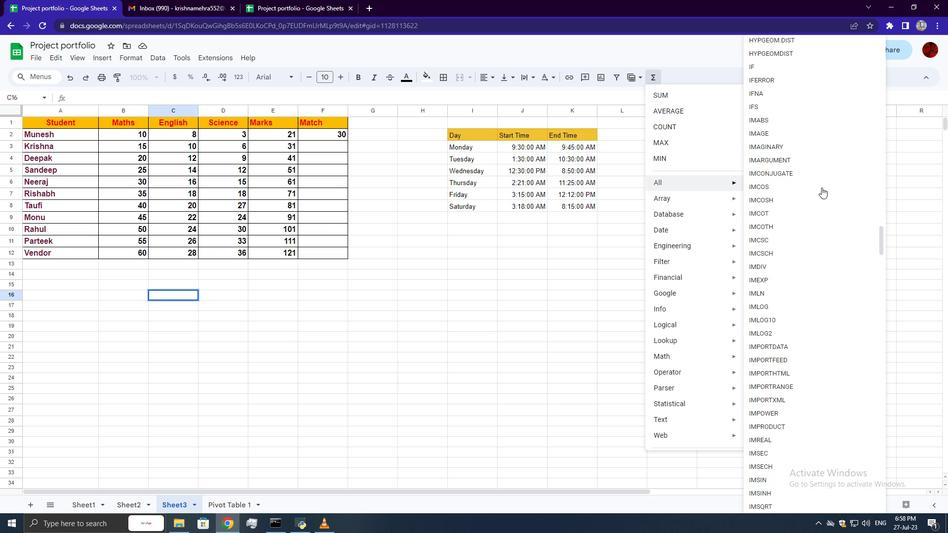 
Action: Mouse scrolled (822, 187) with delta (0, 0)
Screenshot: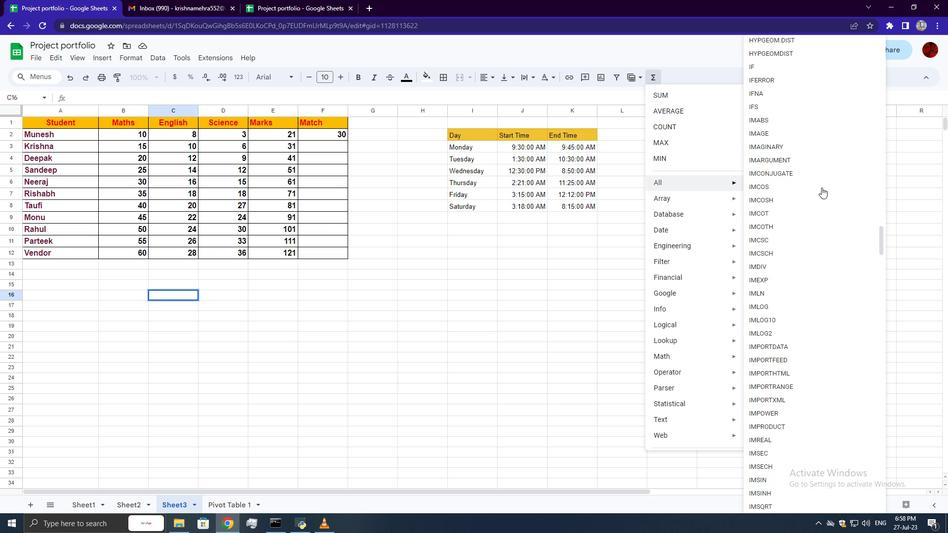 
Action: Mouse scrolled (822, 187) with delta (0, 0)
Screenshot: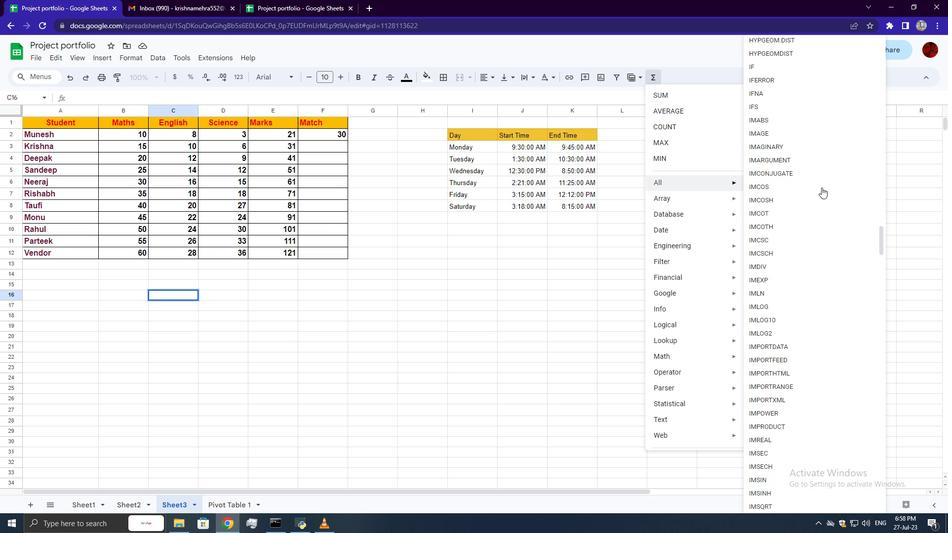 
Action: Mouse scrolled (822, 187) with delta (0, 0)
Screenshot: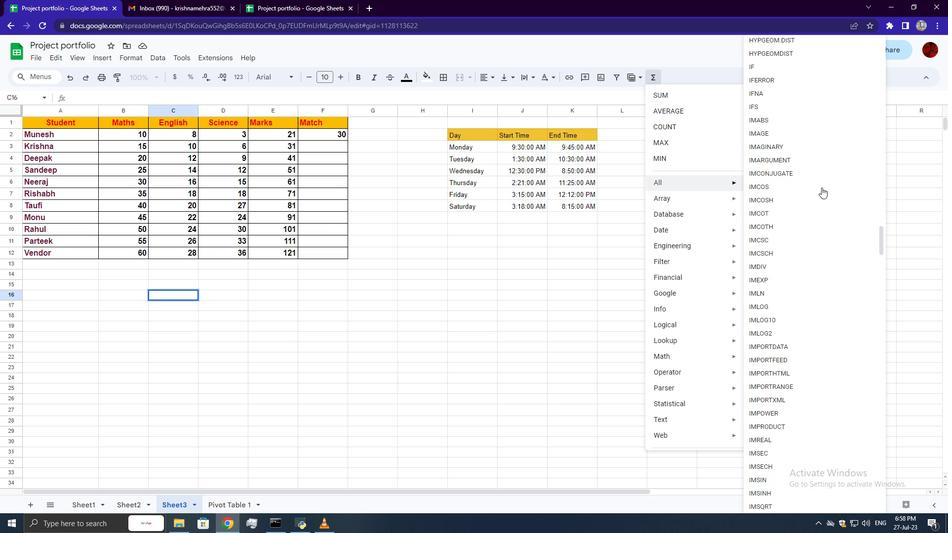 
Action: Mouse scrolled (822, 187) with delta (0, 0)
Screenshot: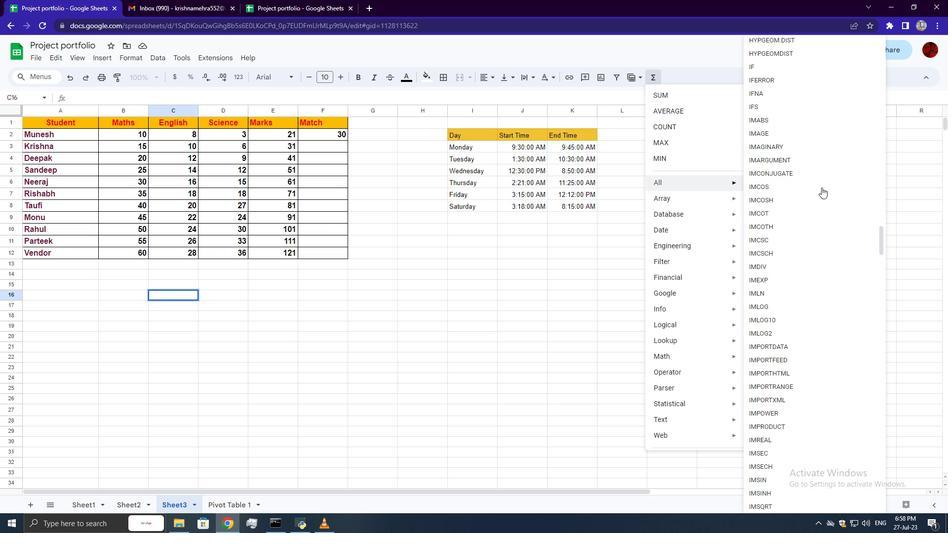 
Action: Mouse scrolled (822, 187) with delta (0, 0)
Screenshot: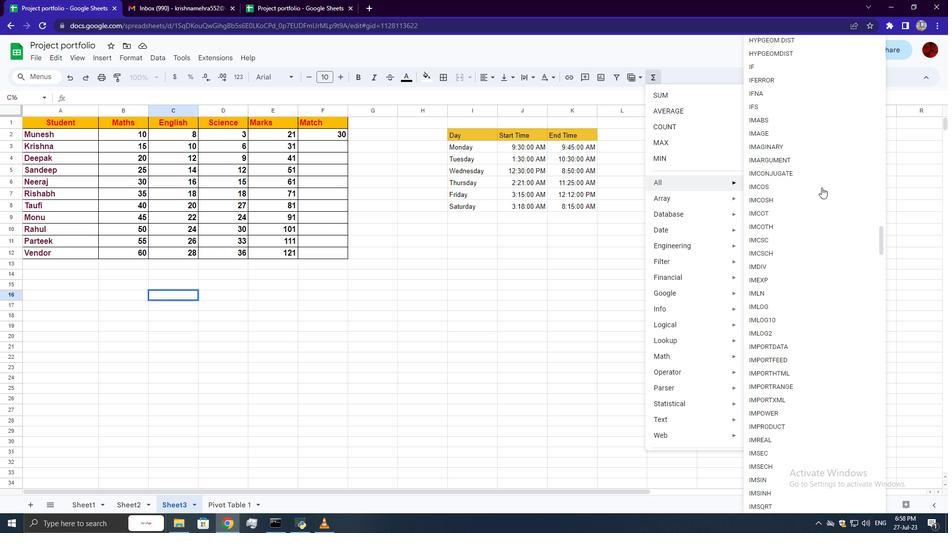 
Action: Mouse scrolled (822, 187) with delta (0, 0)
Screenshot: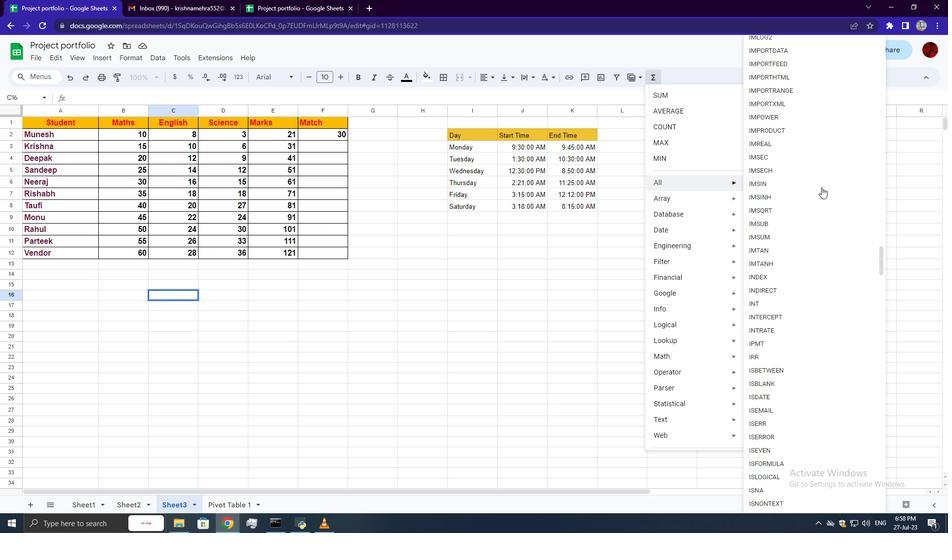 
Action: Mouse scrolled (822, 187) with delta (0, 0)
Screenshot: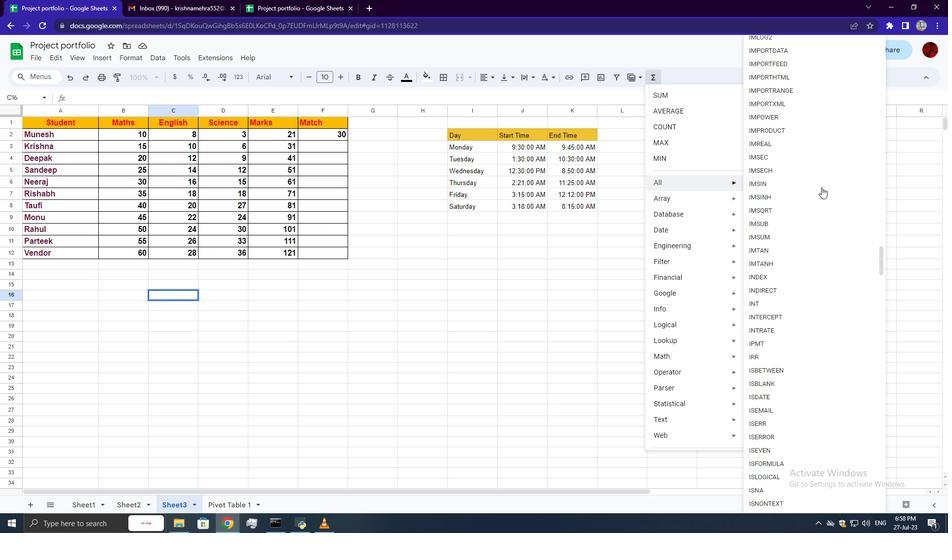 
Action: Mouse scrolled (822, 187) with delta (0, 0)
Screenshot: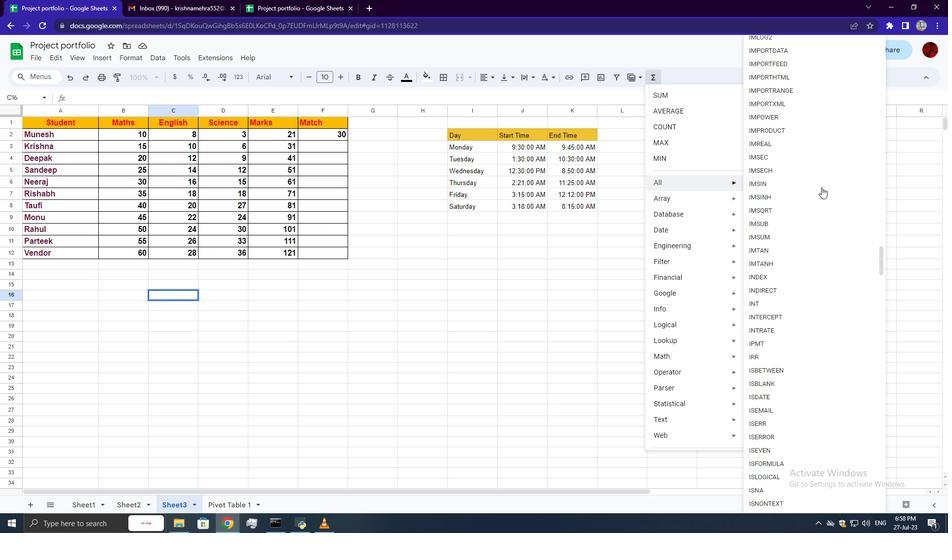 
Action: Mouse scrolled (822, 187) with delta (0, 0)
Screenshot: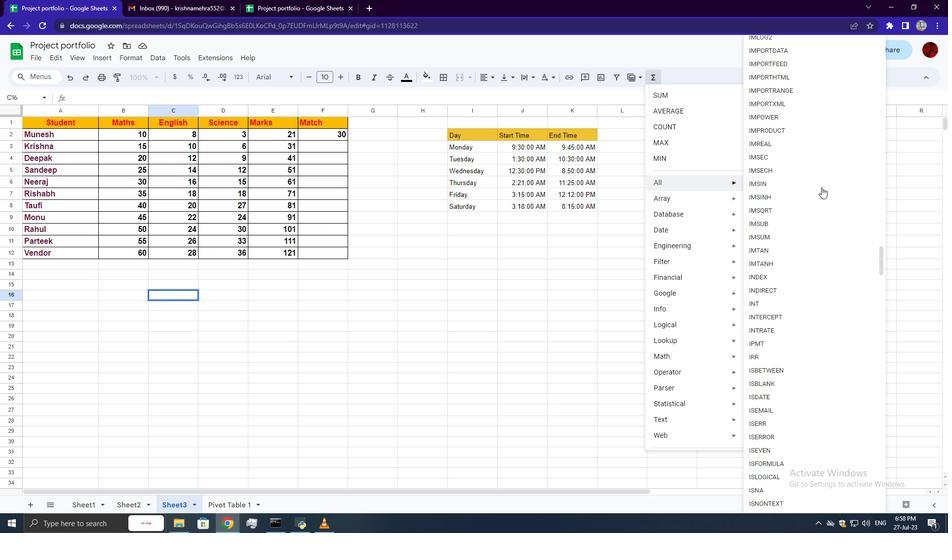 
Action: Mouse scrolled (822, 187) with delta (0, 0)
Screenshot: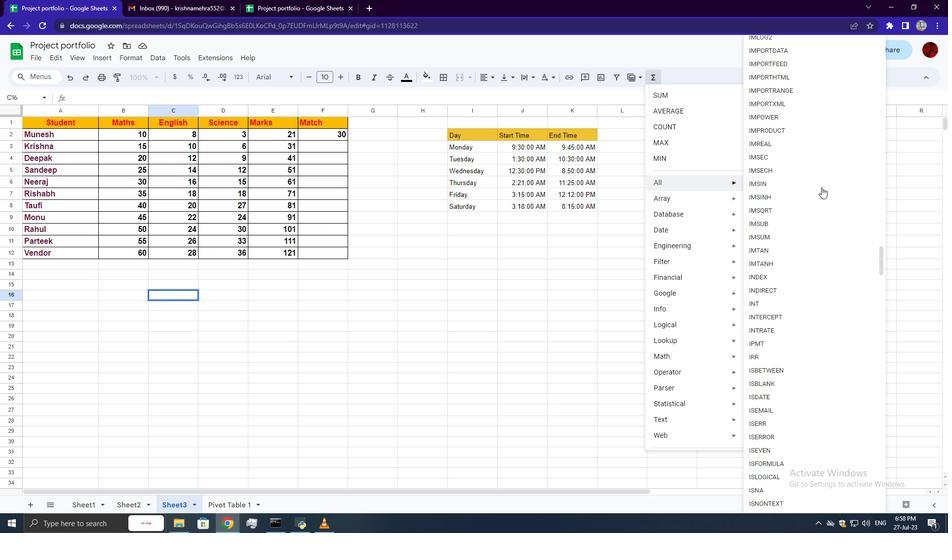 
Action: Mouse scrolled (822, 187) with delta (0, 0)
Screenshot: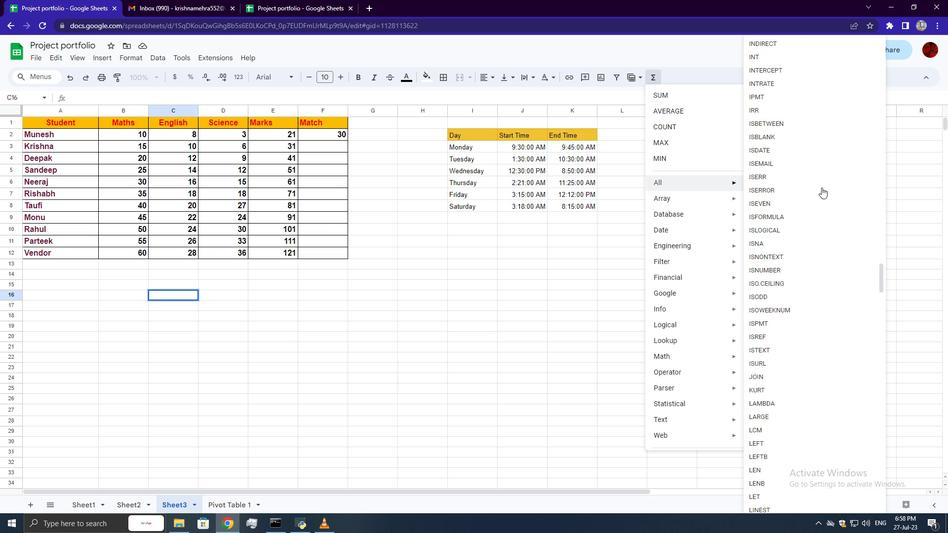 
Action: Mouse scrolled (822, 187) with delta (0, 0)
Screenshot: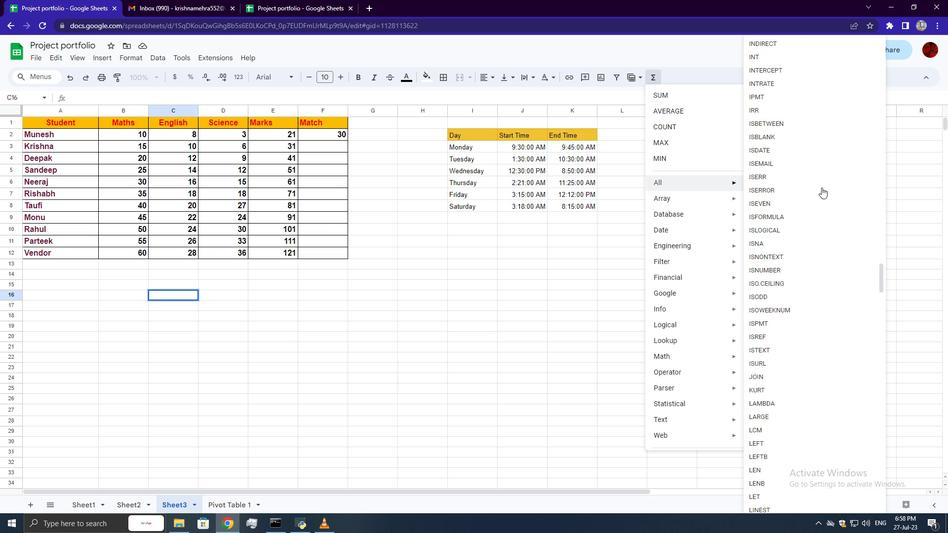 
Action: Mouse scrolled (822, 187) with delta (0, 0)
Screenshot: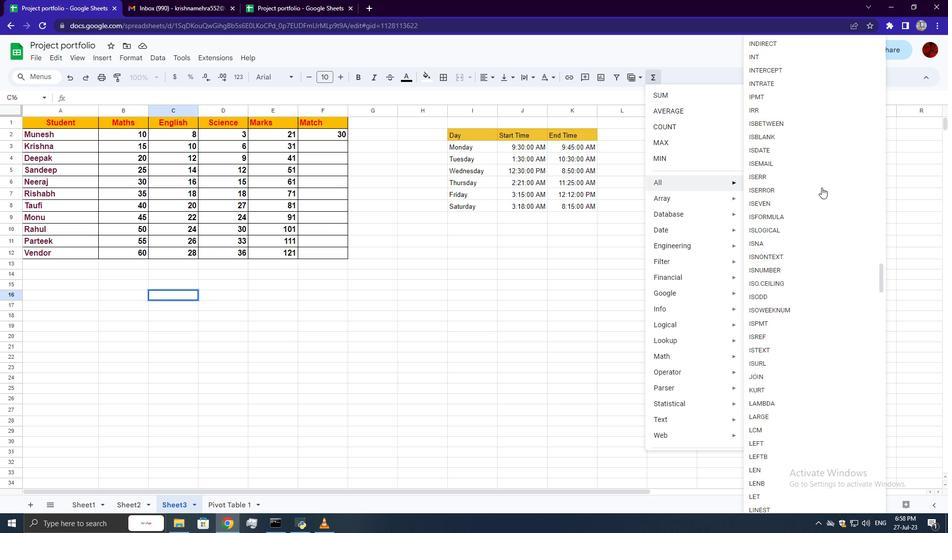 
Action: Mouse scrolled (822, 187) with delta (0, 0)
Screenshot: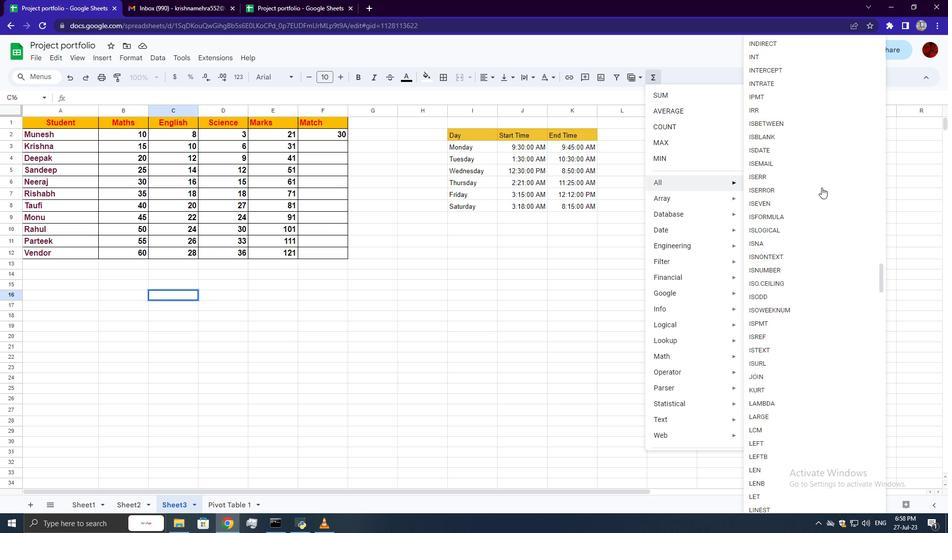 
Action: Mouse scrolled (822, 187) with delta (0, 0)
Screenshot: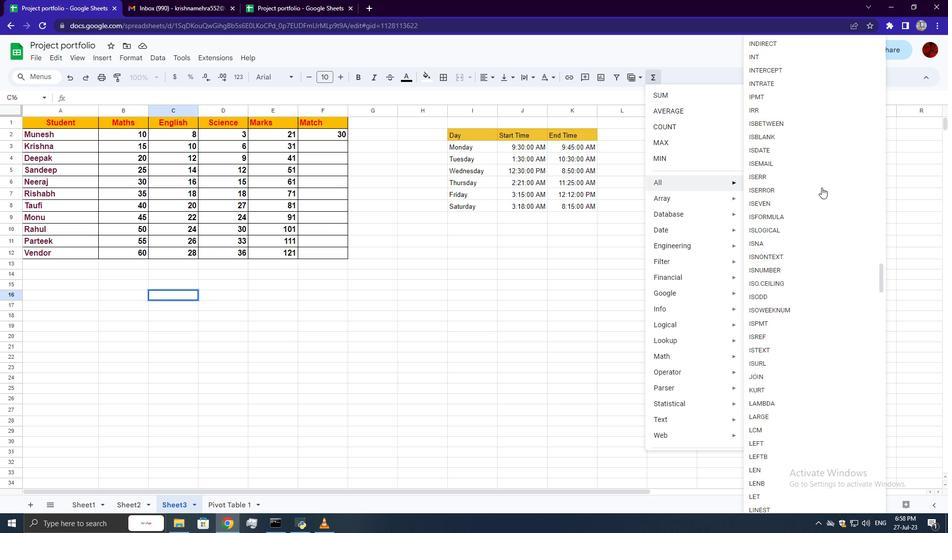 
Action: Mouse scrolled (822, 187) with delta (0, 0)
Screenshot: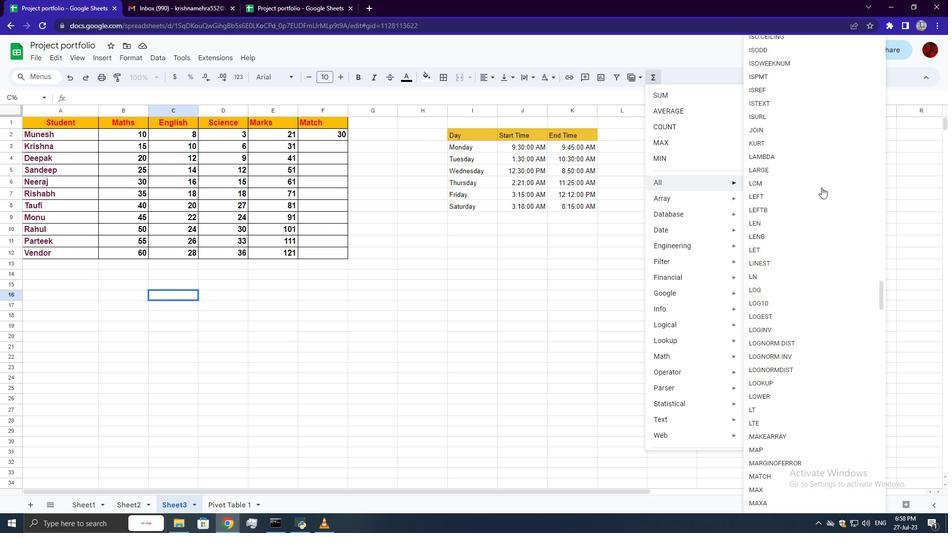 
Action: Mouse scrolled (822, 187) with delta (0, 0)
Screenshot: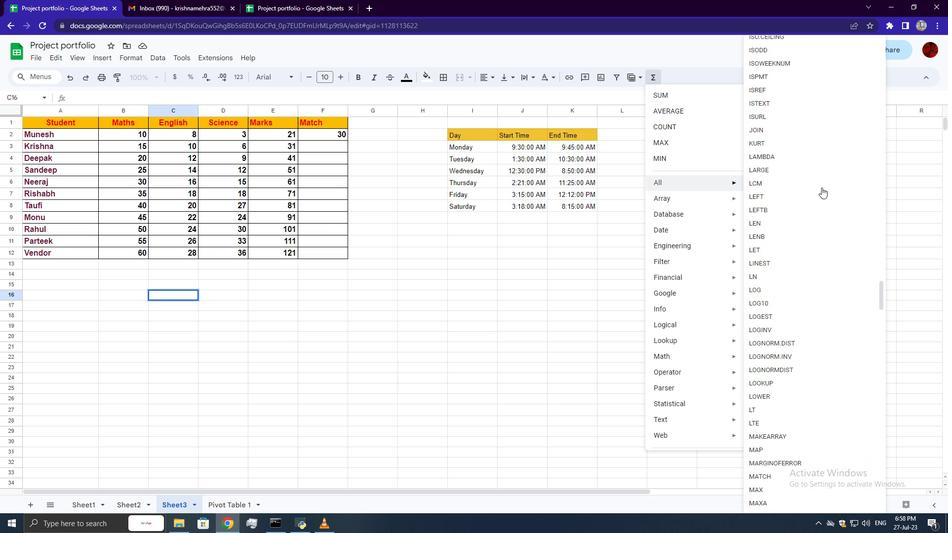 
Action: Mouse scrolled (822, 187) with delta (0, 0)
Screenshot: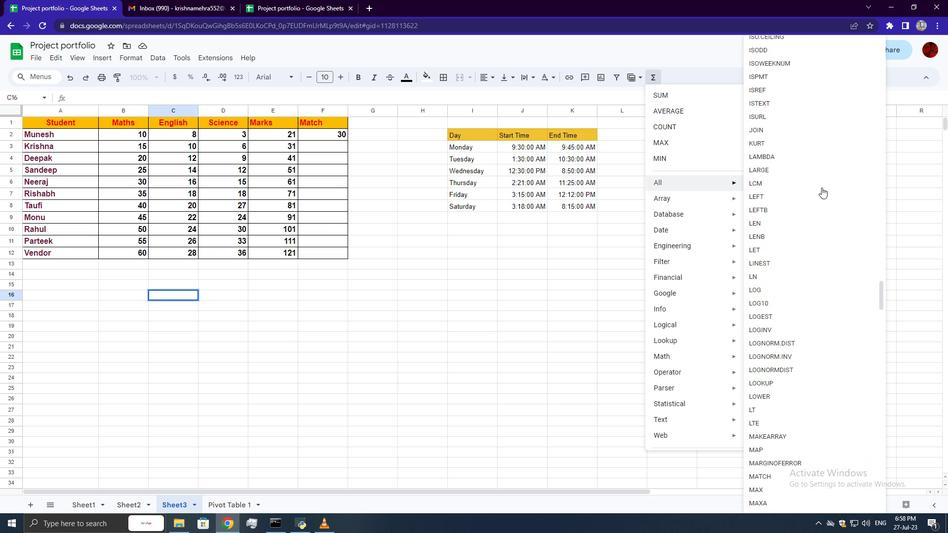 
Action: Mouse scrolled (822, 187) with delta (0, 0)
Screenshot: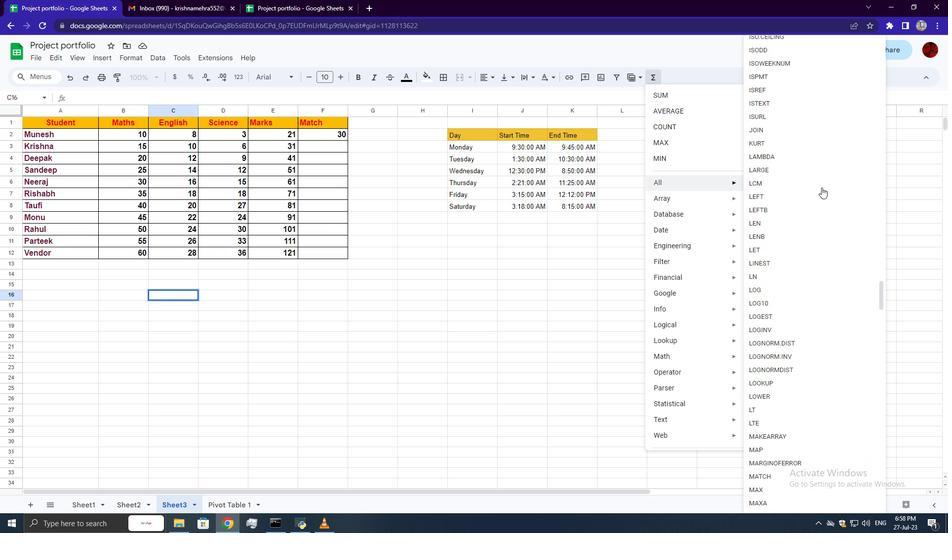 
Action: Mouse scrolled (822, 187) with delta (0, 0)
Screenshot: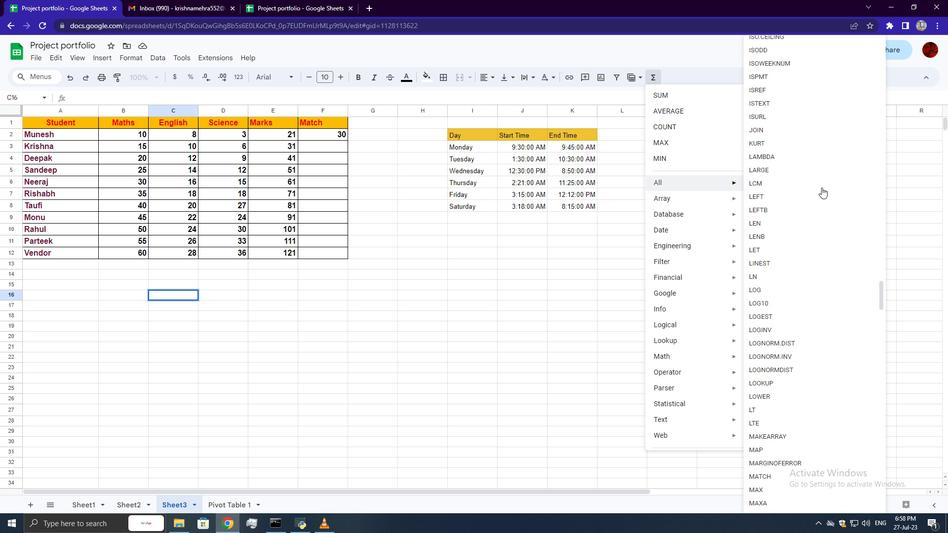 
Action: Mouse moved to (769, 363)
Screenshot: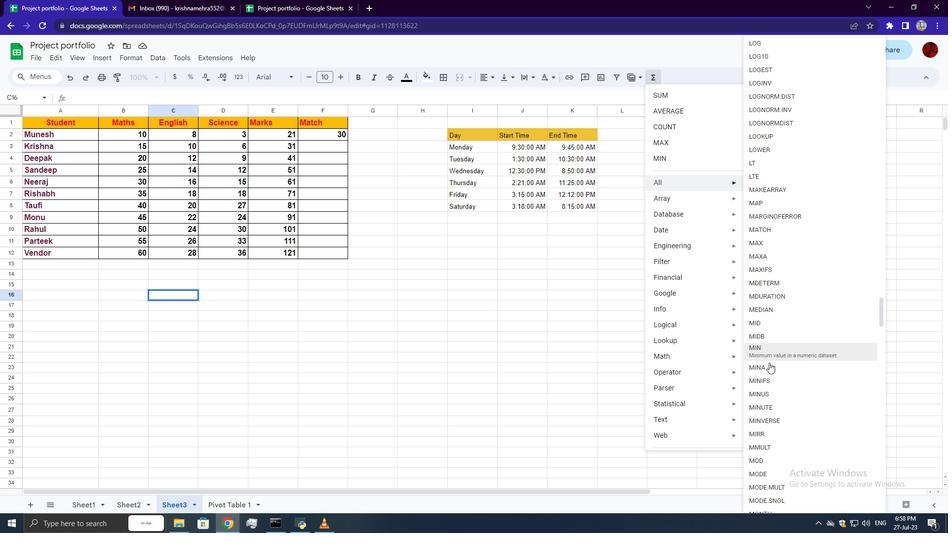 
Action: Mouse pressed left at (769, 363)
Screenshot: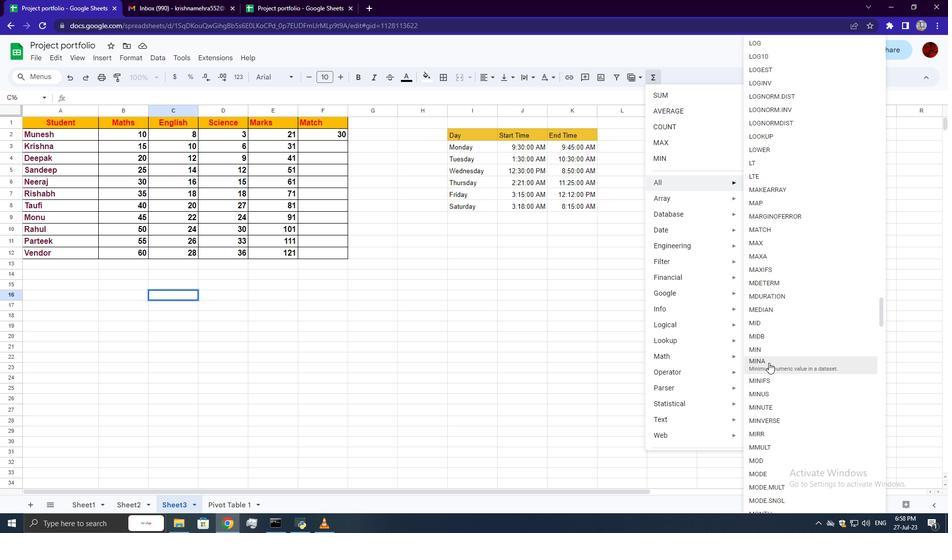 
Action: Mouse moved to (177, 146)
Screenshot: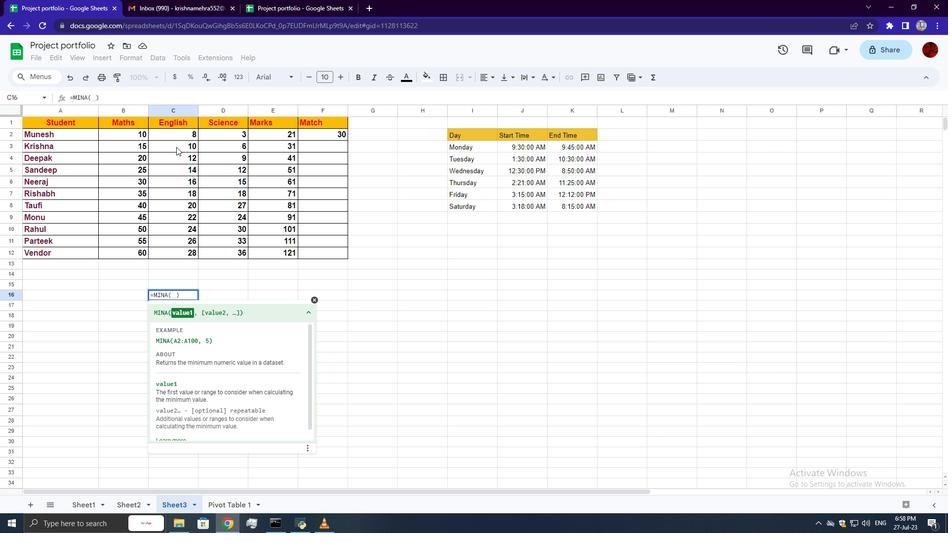 
Action: Mouse pressed left at (177, 146)
Screenshot: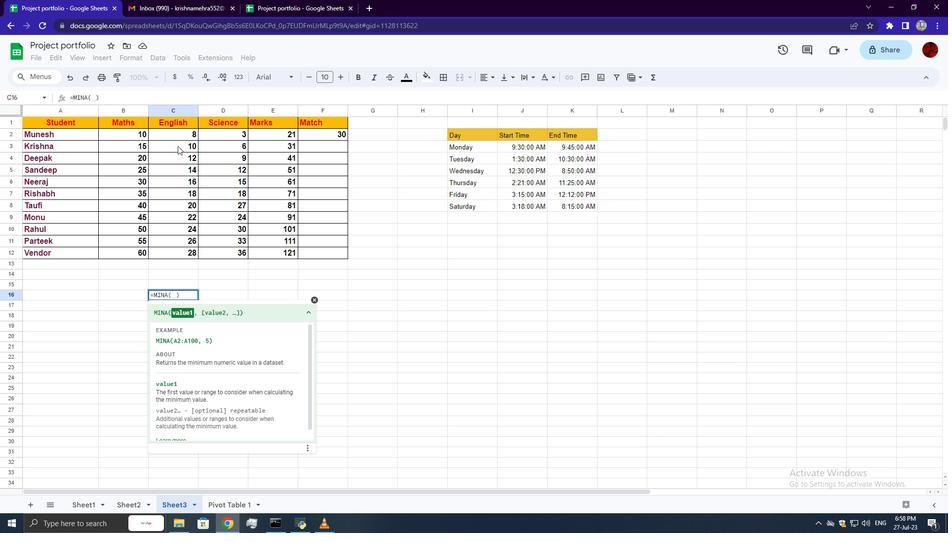 
Action: Mouse moved to (177, 217)
Screenshot: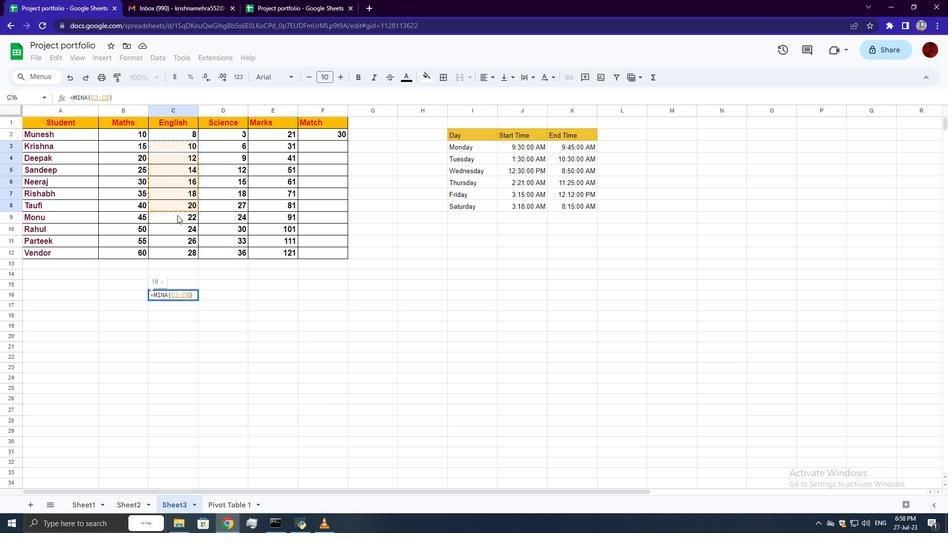 
Action: Key pressed <Key.enter>
Screenshot: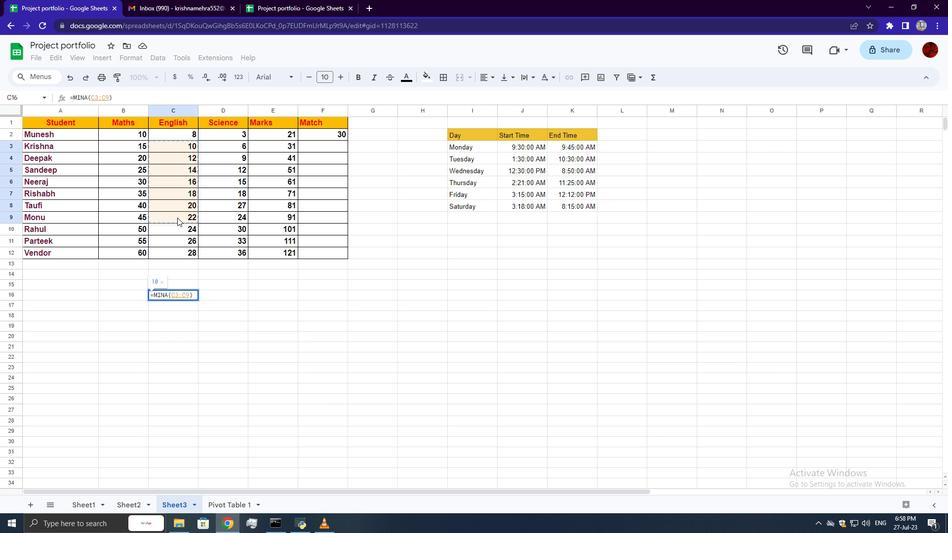 
